 Task: Find connections with filter location Valencia with filter topic #Managementskillswith filter profile language French with filter current company SLK with filter school Netaji Subhas Open University with filter industry Retail Office Equipment with filter service category Life Coaching with filter keywords title Overseer
Action: Mouse moved to (506, 68)
Screenshot: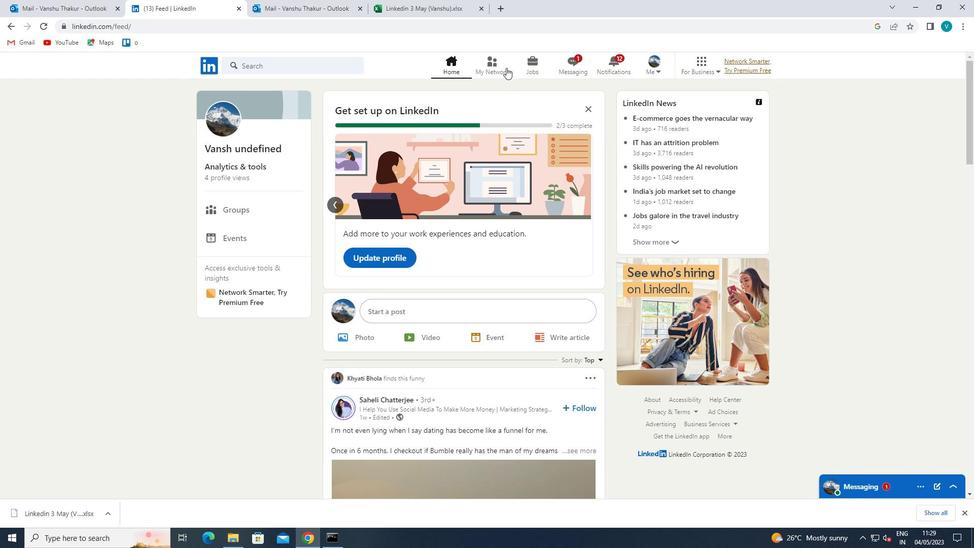 
Action: Mouse pressed left at (506, 68)
Screenshot: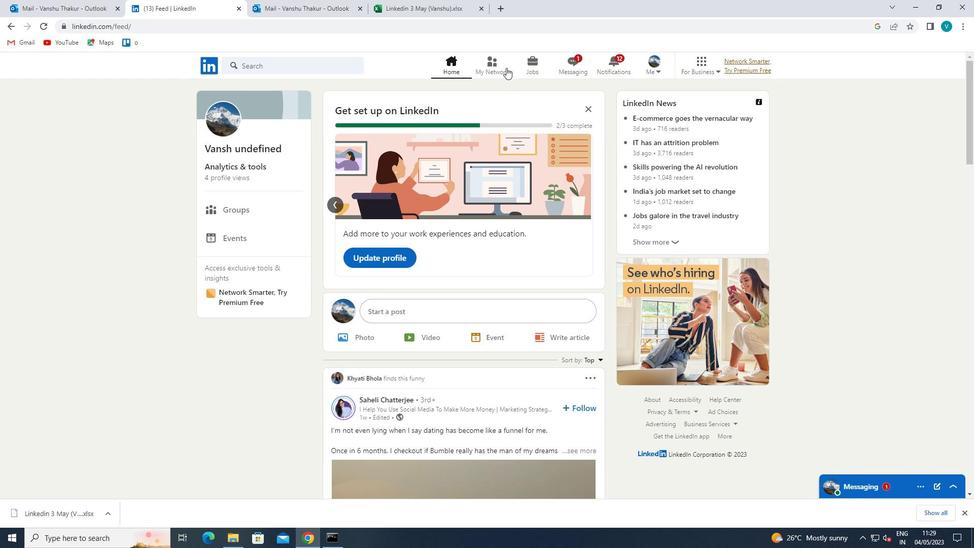 
Action: Mouse moved to (266, 115)
Screenshot: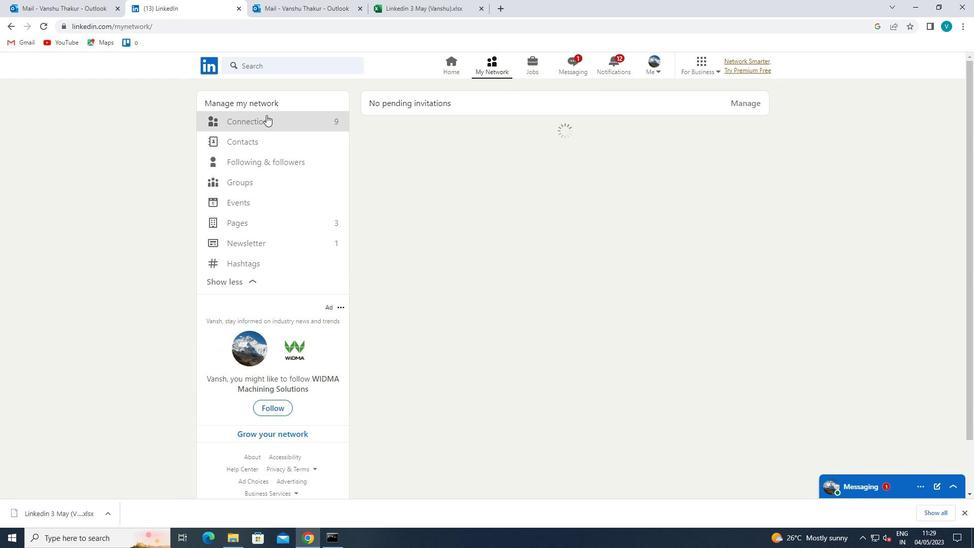 
Action: Mouse pressed left at (266, 115)
Screenshot: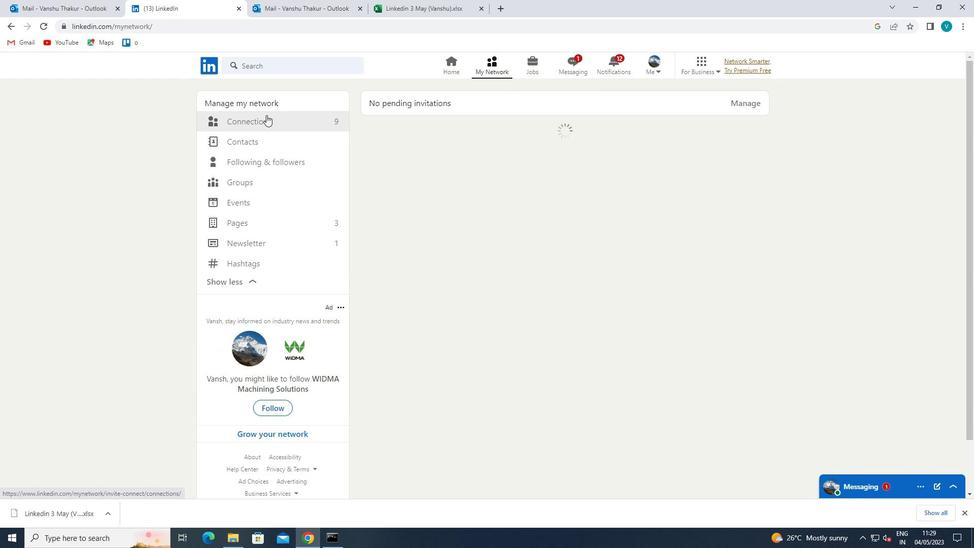 
Action: Mouse moved to (581, 116)
Screenshot: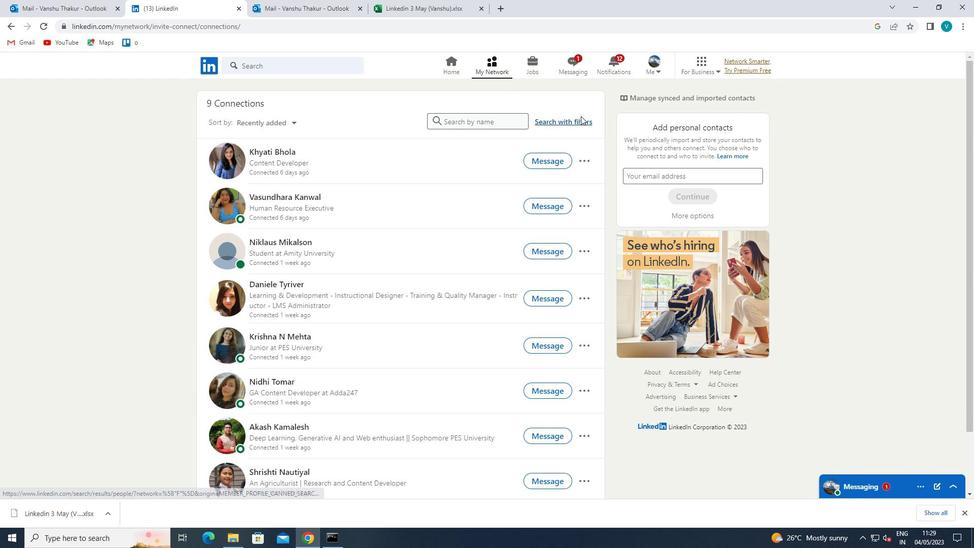 
Action: Mouse pressed left at (581, 116)
Screenshot: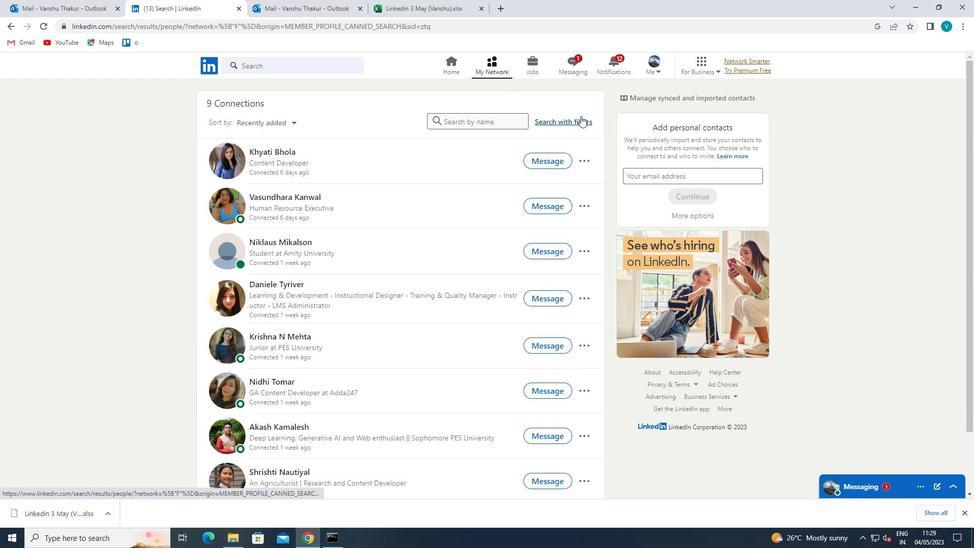 
Action: Mouse moved to (498, 94)
Screenshot: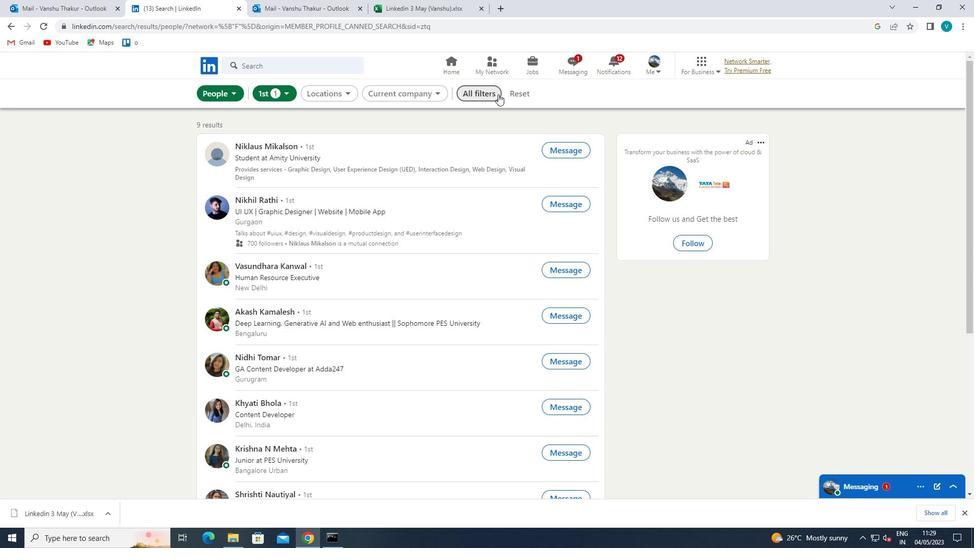 
Action: Mouse pressed left at (498, 94)
Screenshot: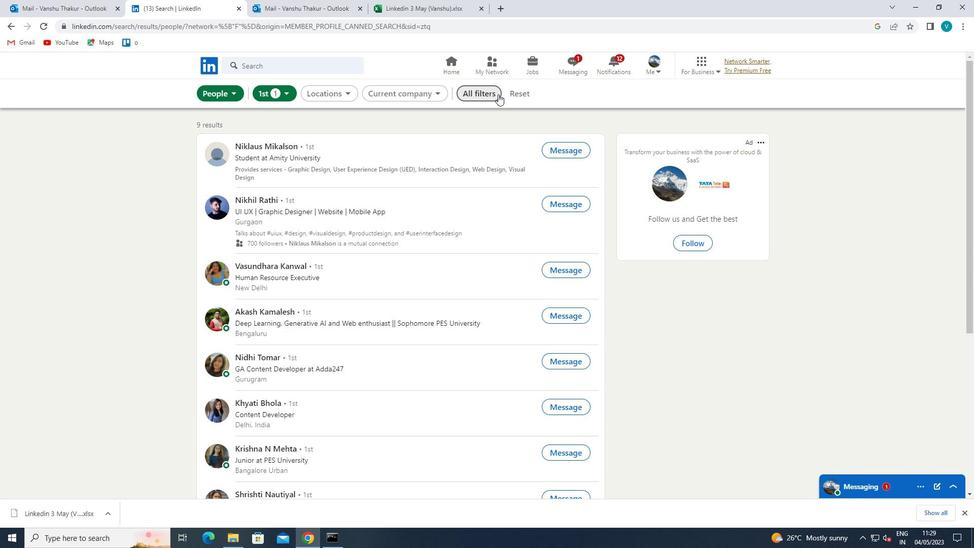 
Action: Mouse moved to (851, 237)
Screenshot: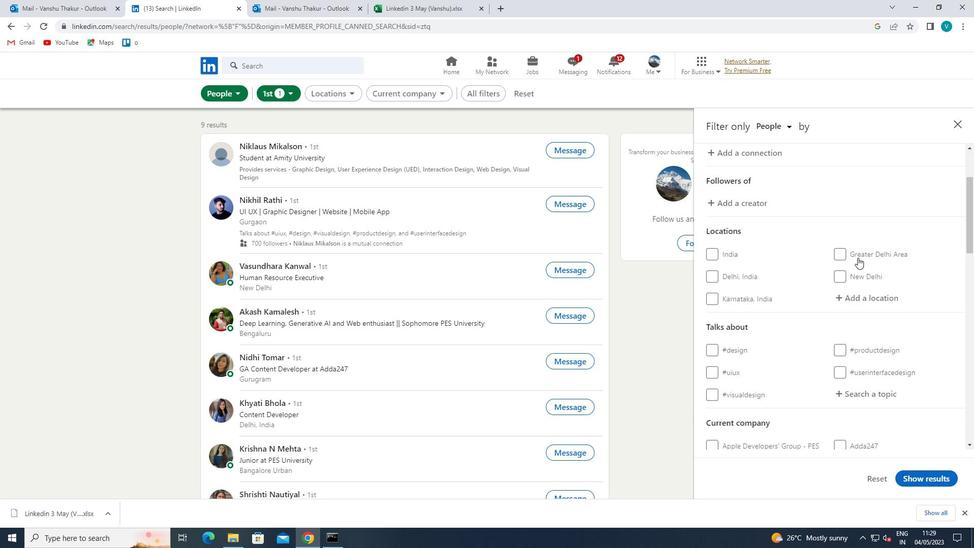 
Action: Mouse scrolled (851, 236) with delta (0, 0)
Screenshot: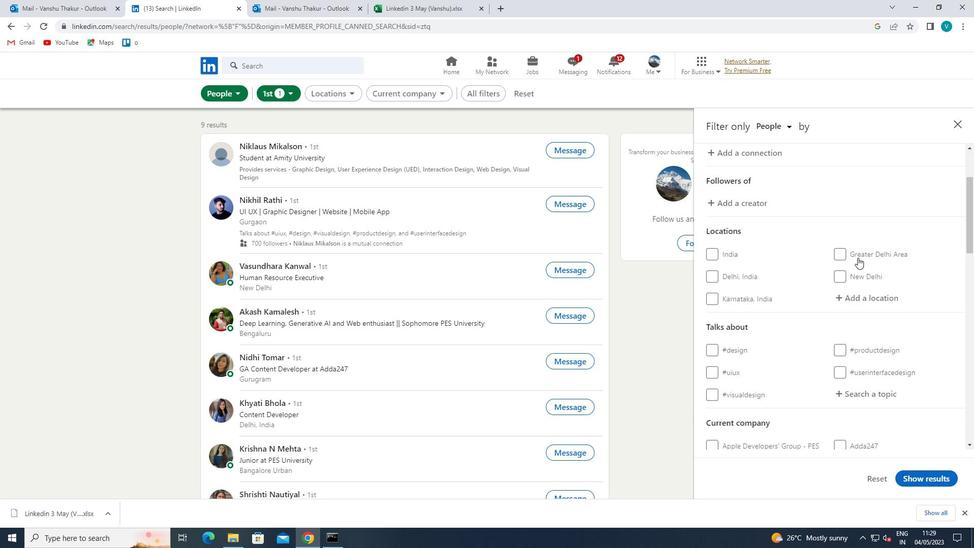 
Action: Mouse scrolled (851, 236) with delta (0, 0)
Screenshot: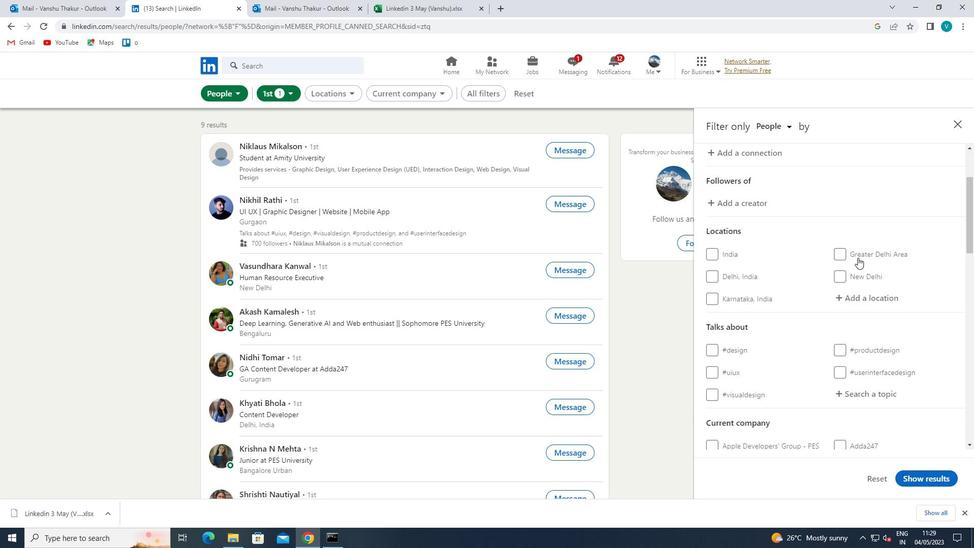 
Action: Mouse moved to (868, 302)
Screenshot: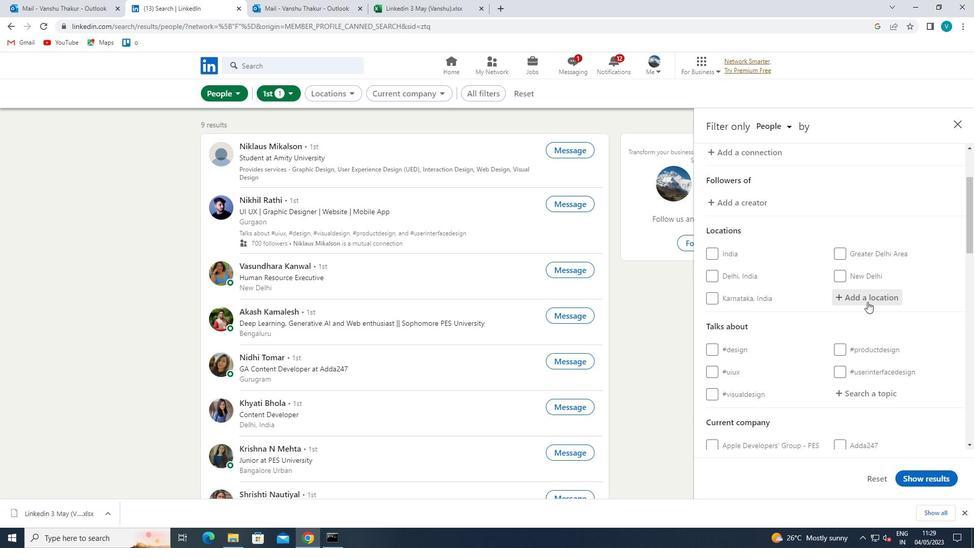 
Action: Mouse pressed left at (868, 302)
Screenshot: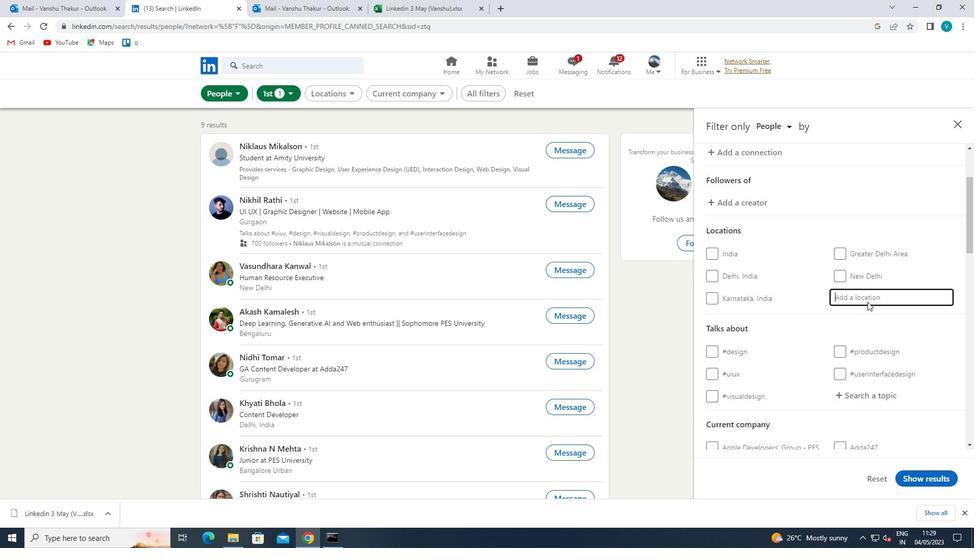 
Action: Key pressed <Key.shift>VALENCIA
Screenshot: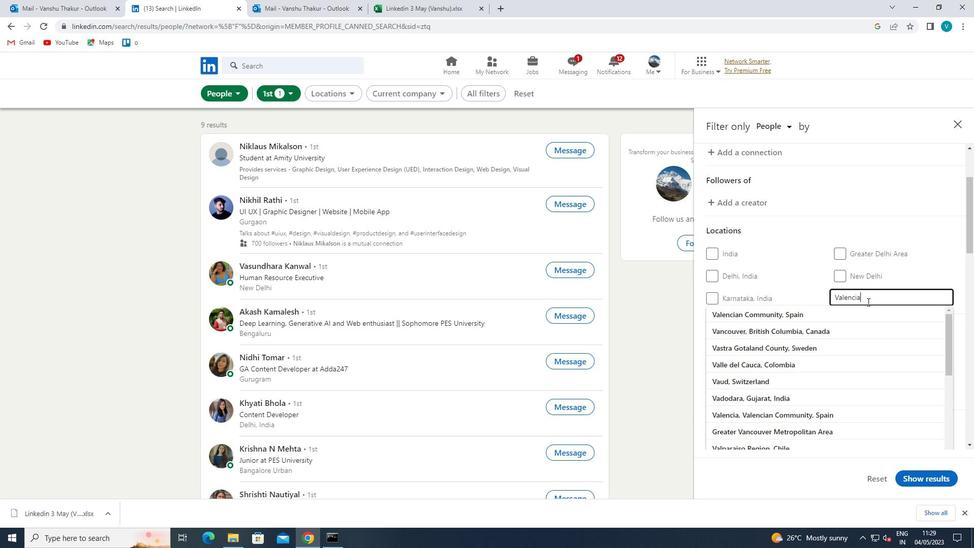 
Action: Mouse moved to (863, 306)
Screenshot: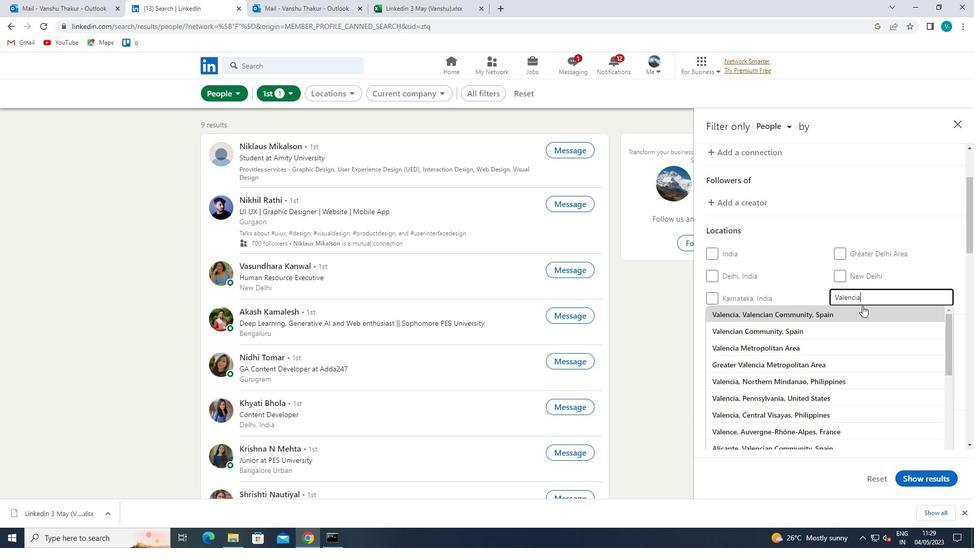 
Action: Mouse pressed left at (863, 306)
Screenshot: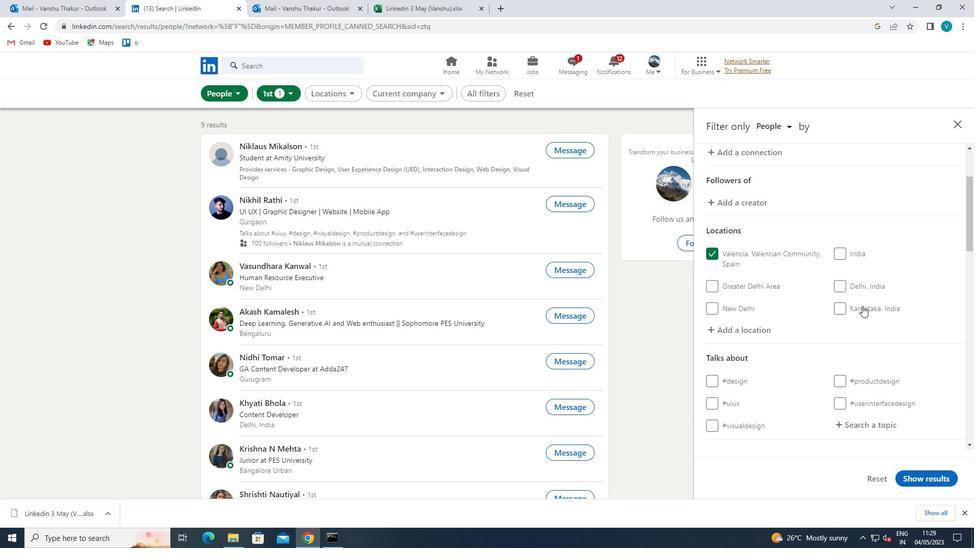 
Action: Mouse scrolled (863, 305) with delta (0, 0)
Screenshot: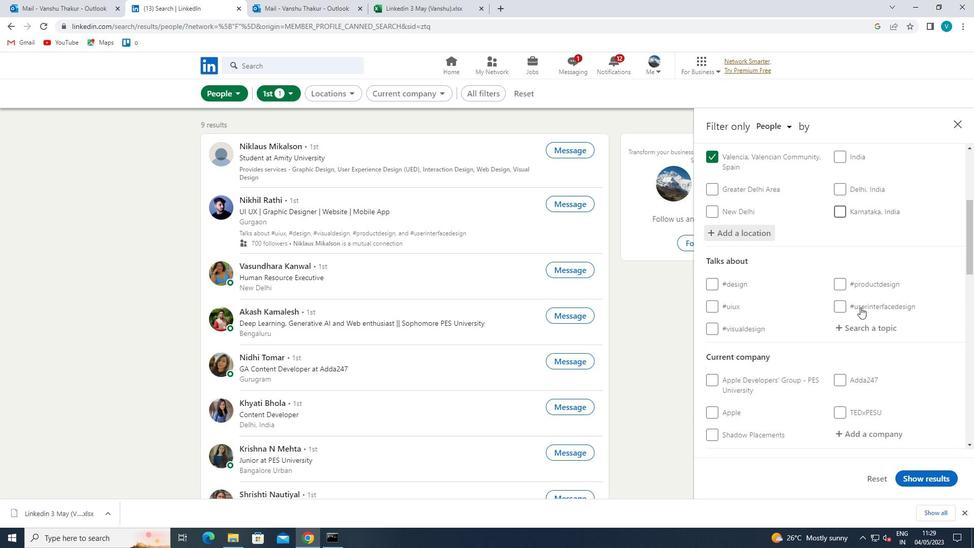 
Action: Mouse scrolled (863, 305) with delta (0, 0)
Screenshot: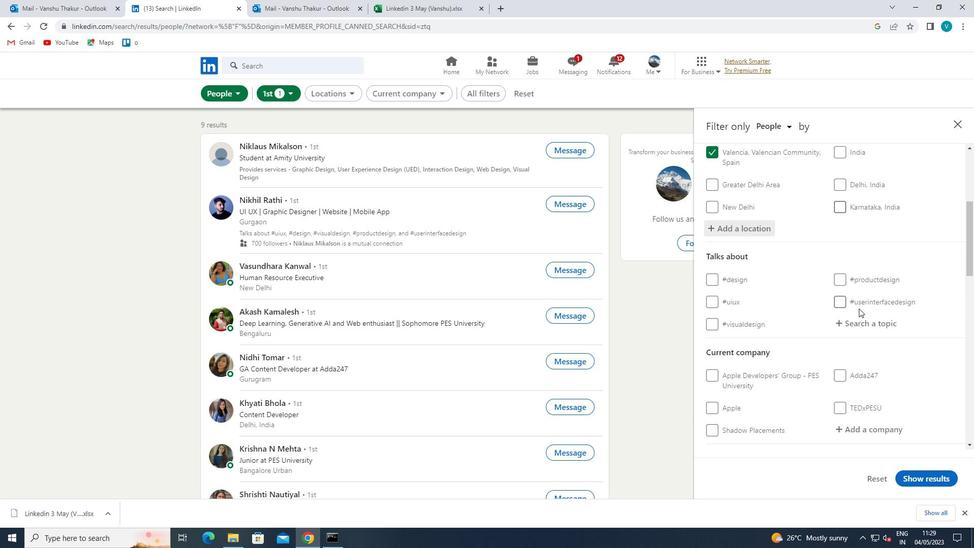 
Action: Mouse moved to (862, 329)
Screenshot: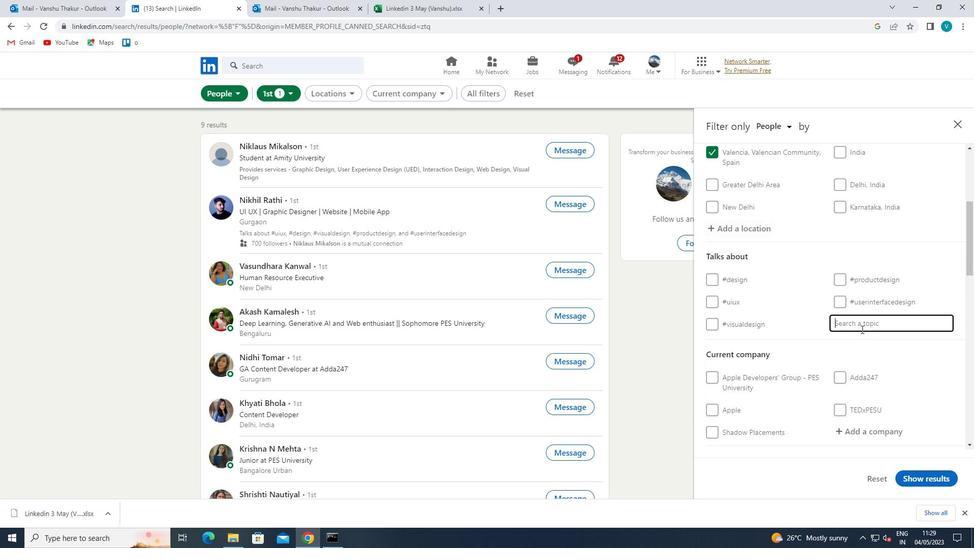 
Action: Mouse pressed left at (862, 329)
Screenshot: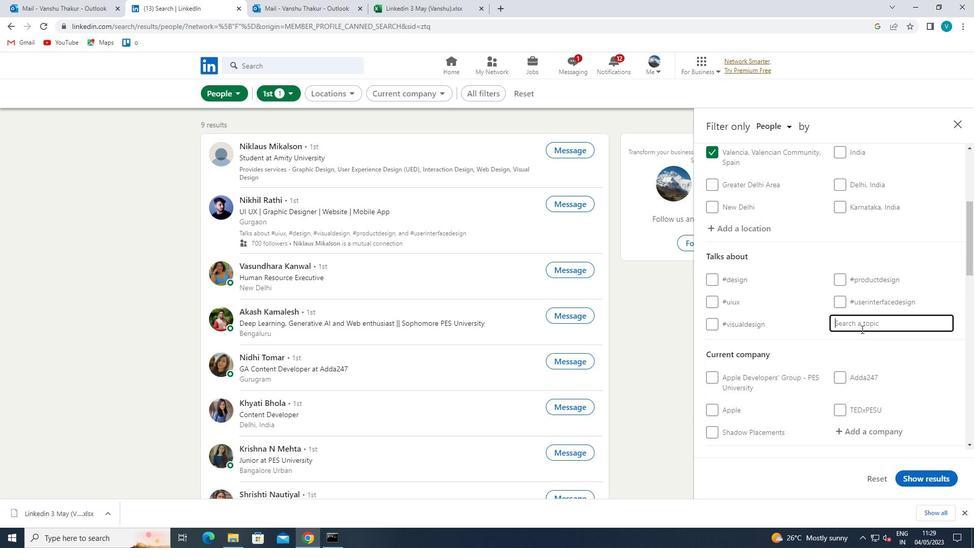 
Action: Key pressed MANAGEMENT
Screenshot: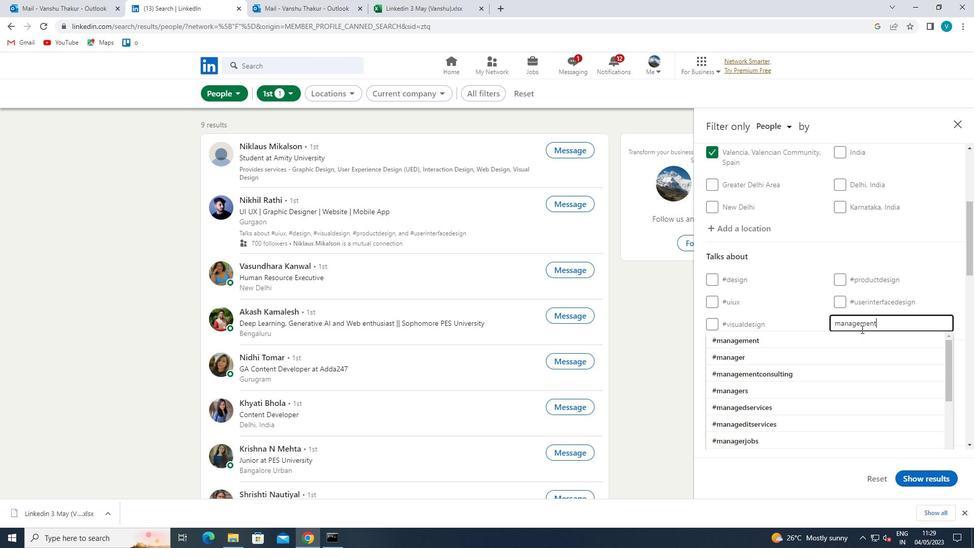 
Action: Mouse moved to (801, 383)
Screenshot: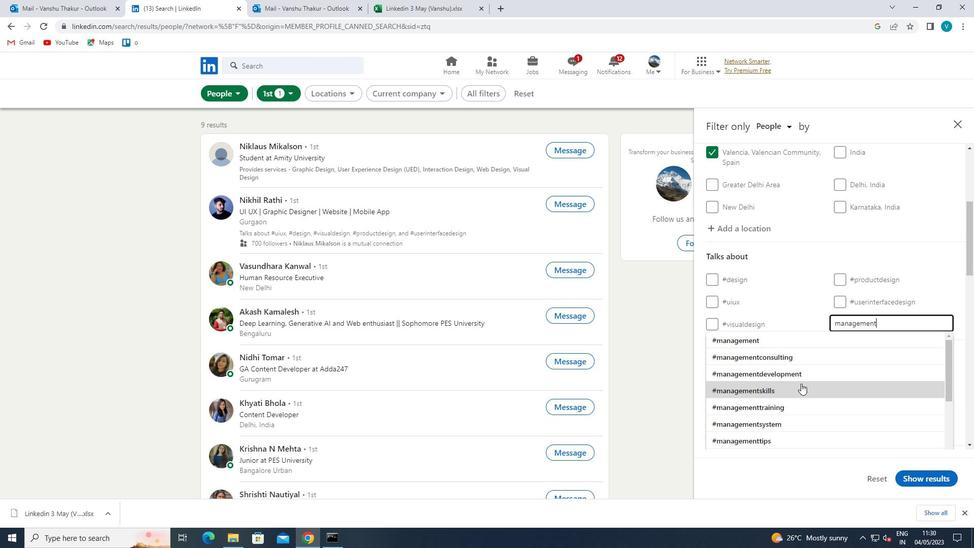 
Action: Mouse pressed left at (801, 383)
Screenshot: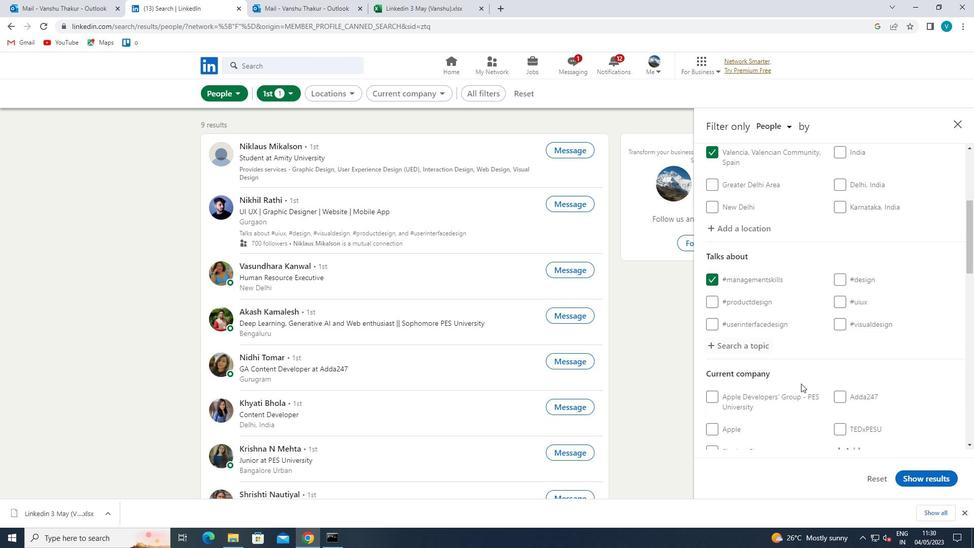 
Action: Mouse moved to (826, 369)
Screenshot: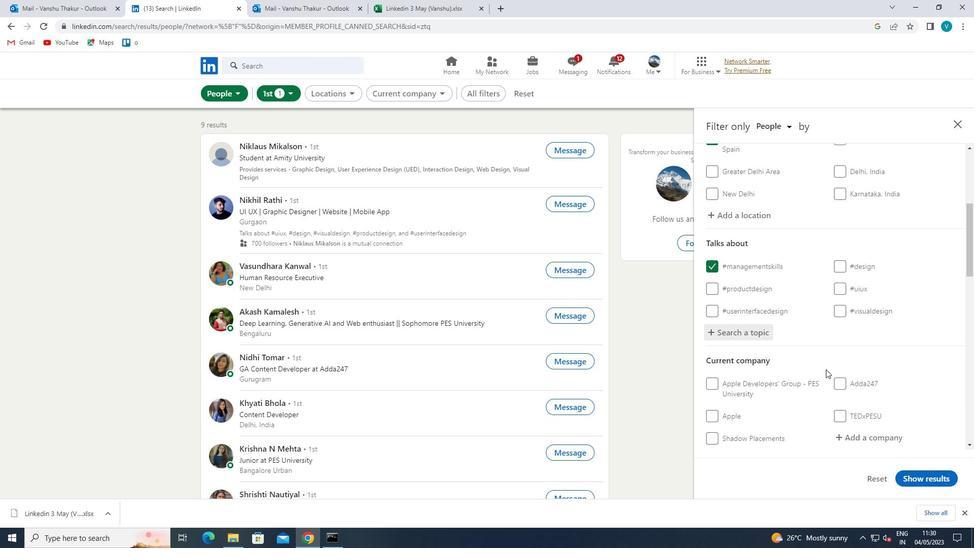 
Action: Mouse scrolled (826, 369) with delta (0, 0)
Screenshot: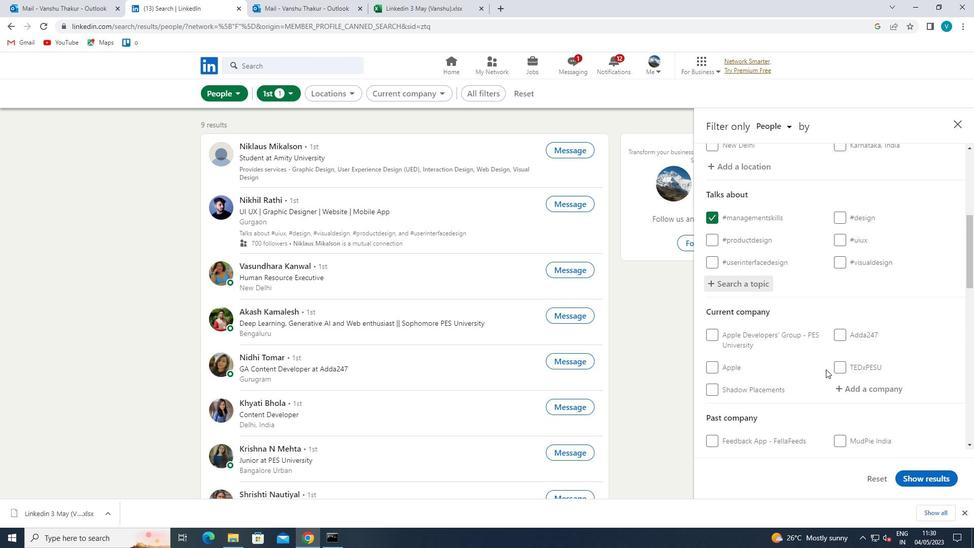 
Action: Mouse scrolled (826, 369) with delta (0, 0)
Screenshot: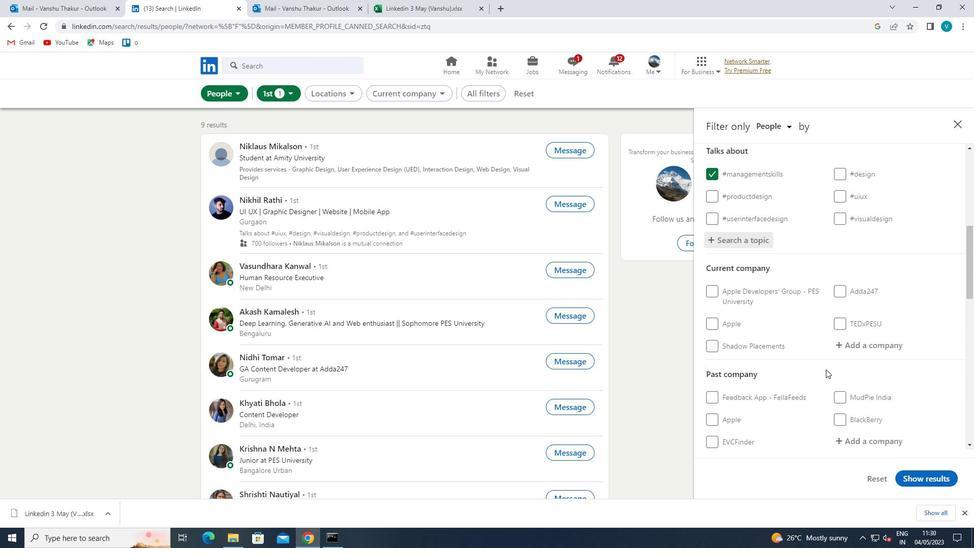 
Action: Mouse scrolled (826, 369) with delta (0, 0)
Screenshot: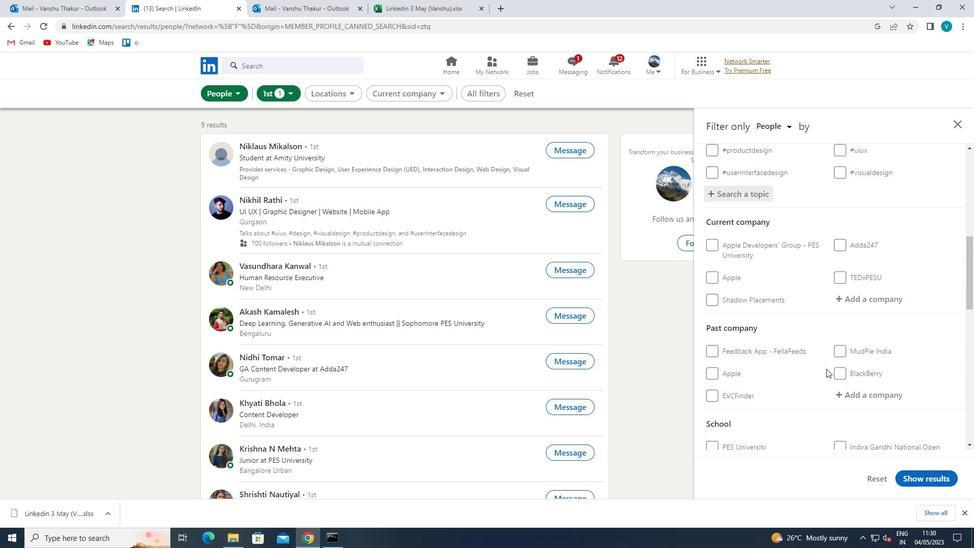 
Action: Mouse moved to (874, 293)
Screenshot: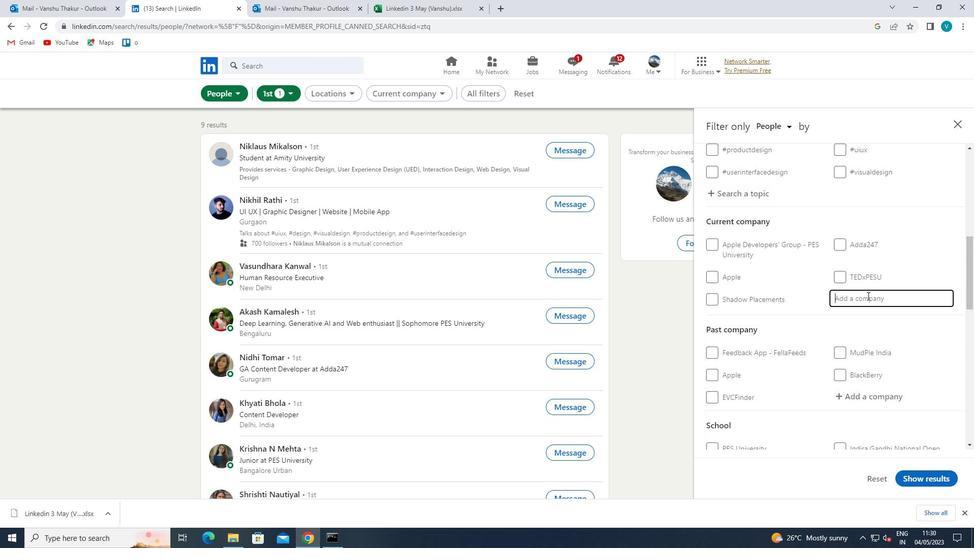 
Action: Mouse pressed left at (874, 293)
Screenshot: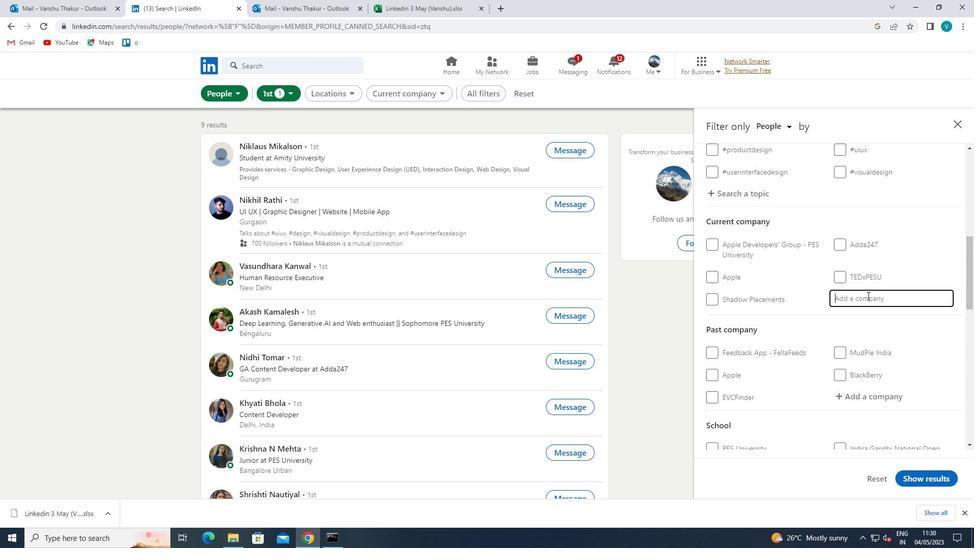 
Action: Mouse moved to (837, 313)
Screenshot: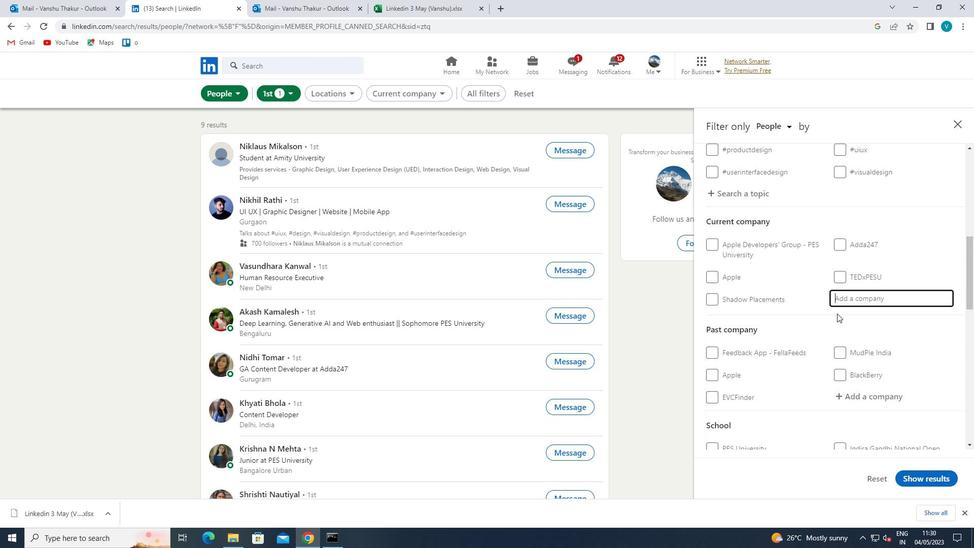 
Action: Key pressed <Key.shift>SLK<Key.space>
Screenshot: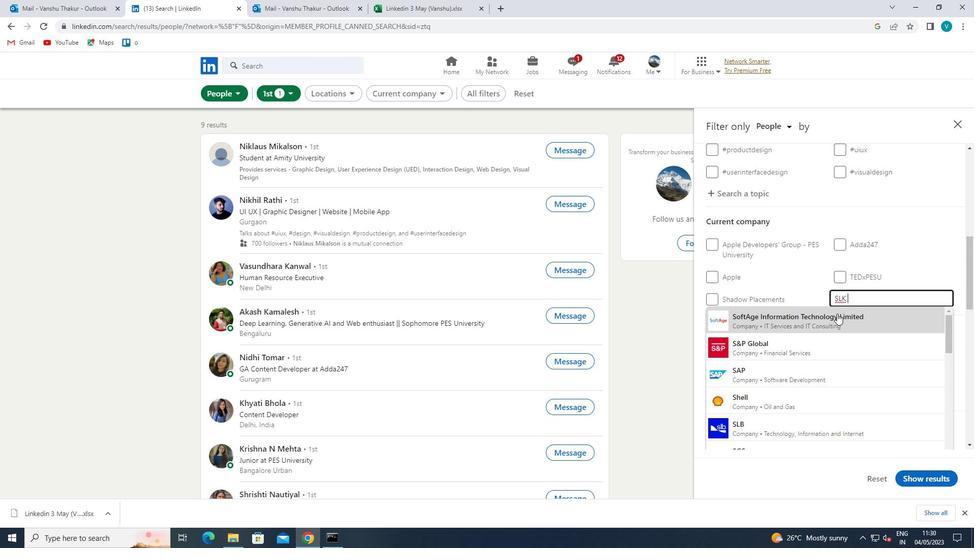 
Action: Mouse pressed left at (837, 313)
Screenshot: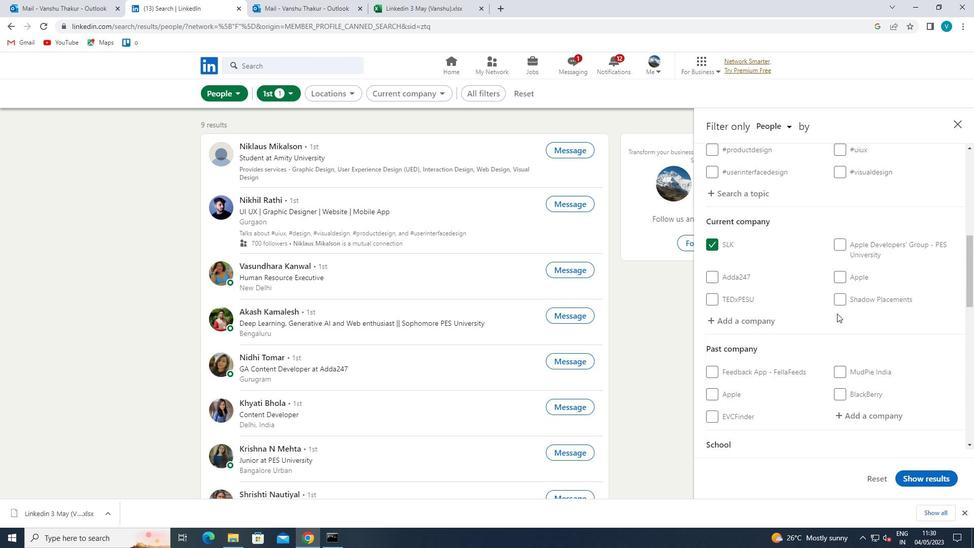
Action: Mouse scrolled (837, 313) with delta (0, 0)
Screenshot: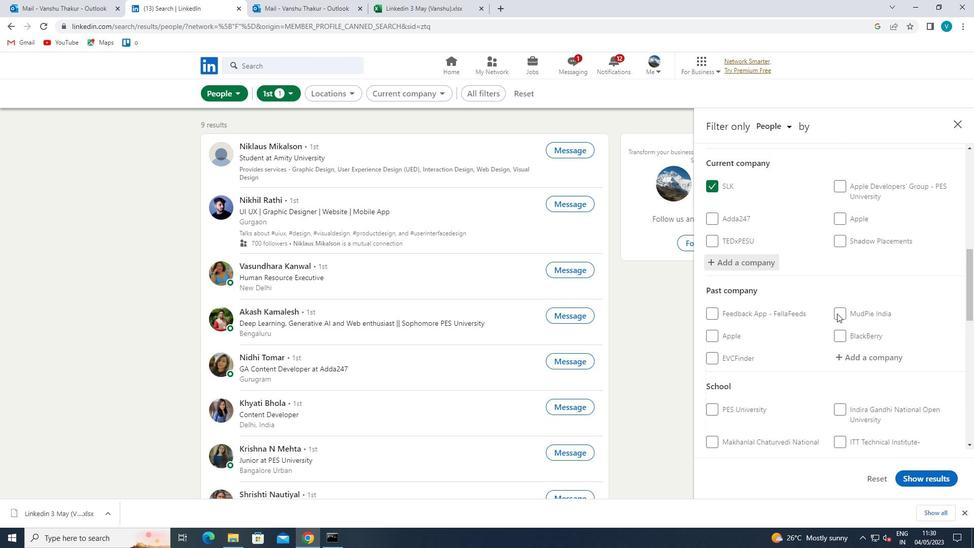 
Action: Mouse scrolled (837, 313) with delta (0, 0)
Screenshot: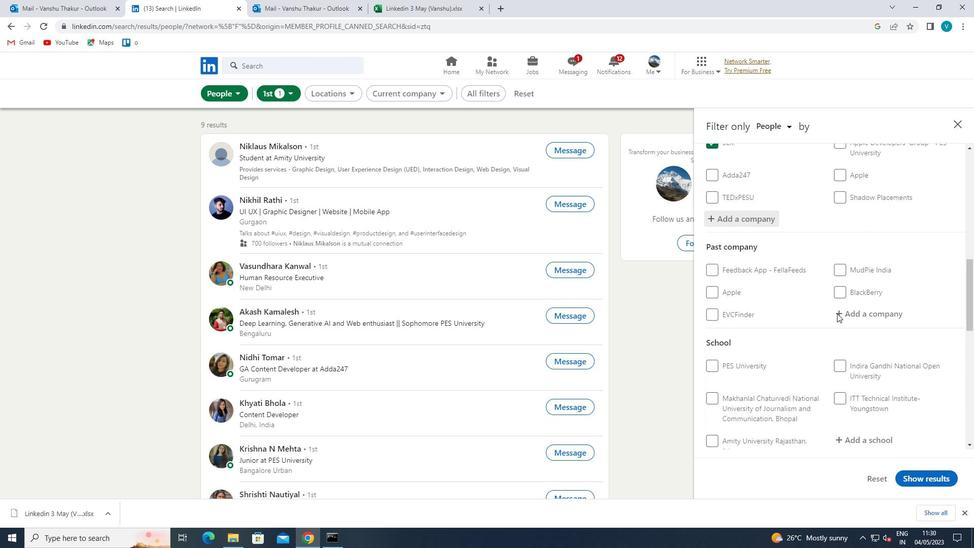 
Action: Mouse scrolled (837, 313) with delta (0, 0)
Screenshot: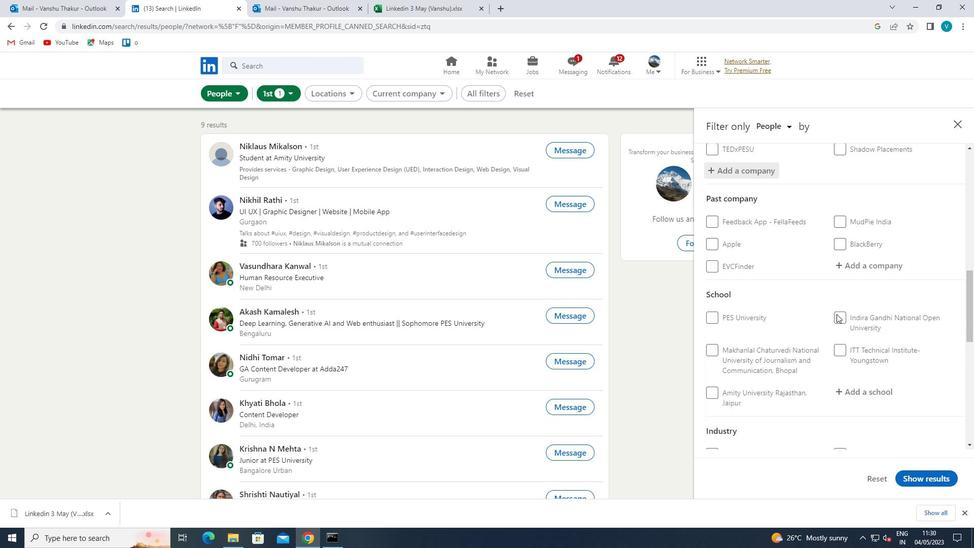 
Action: Mouse moved to (837, 314)
Screenshot: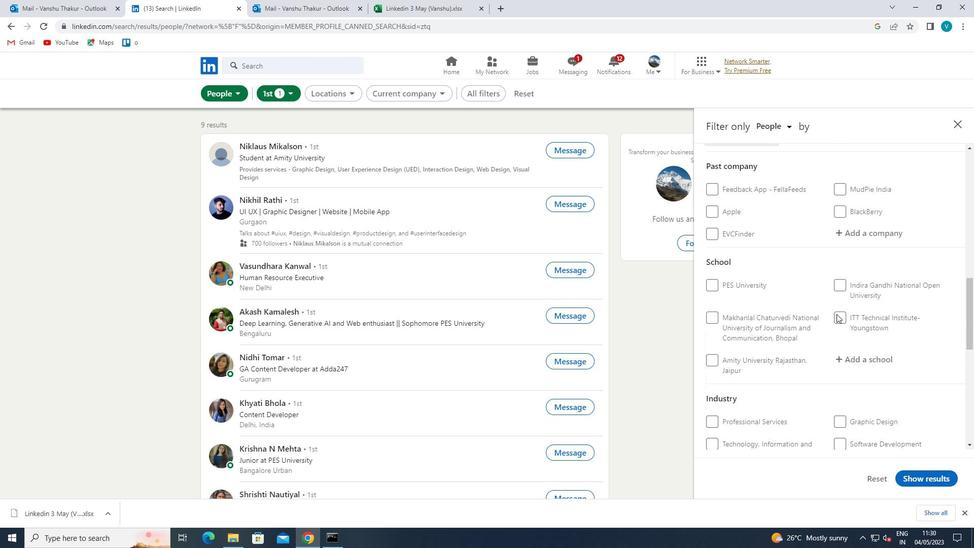 
Action: Mouse scrolled (837, 313) with delta (0, 0)
Screenshot: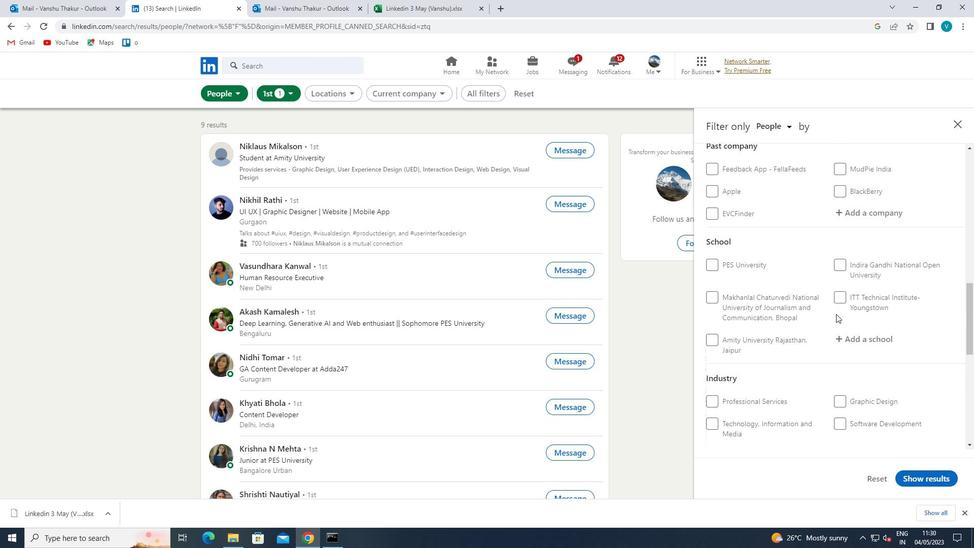 
Action: Mouse moved to (852, 340)
Screenshot: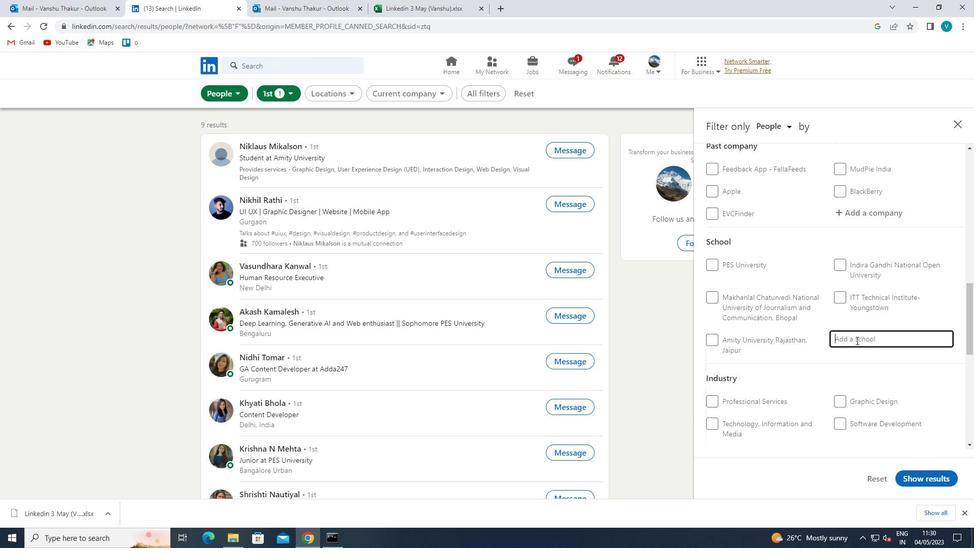 
Action: Mouse pressed left at (852, 340)
Screenshot: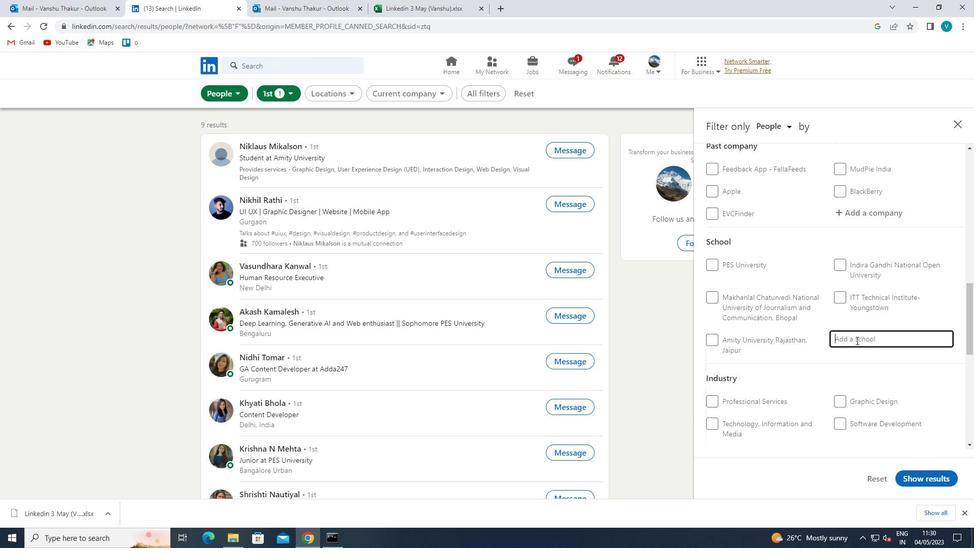 
Action: Mouse moved to (856, 340)
Screenshot: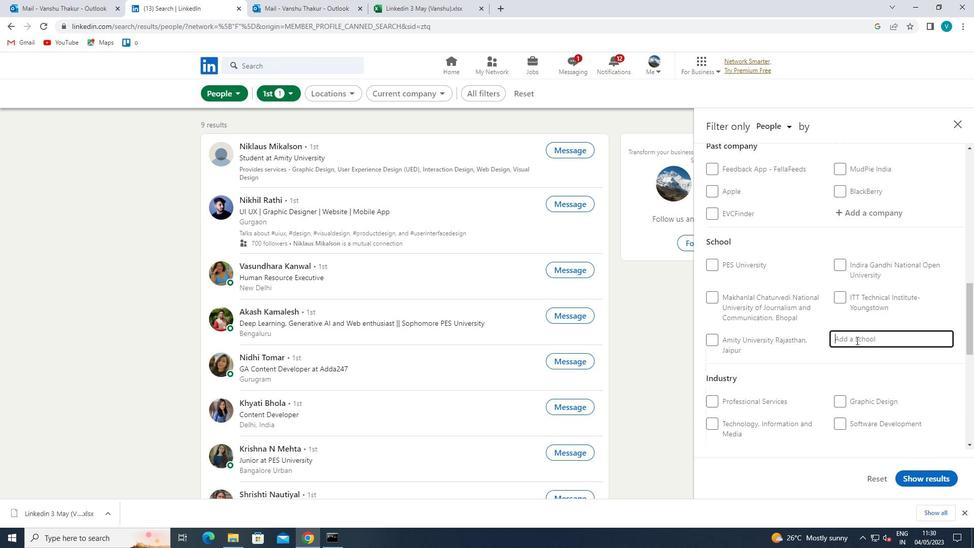 
Action: Key pressed <Key.shift><Key.shift>NETAJI<Key.space><Key.shift>SUBHAS<Key.space><Key.shift>OPEN<Key.space><Key.shift>UNIC<Key.backspace>VERSITY<Key.space>
Screenshot: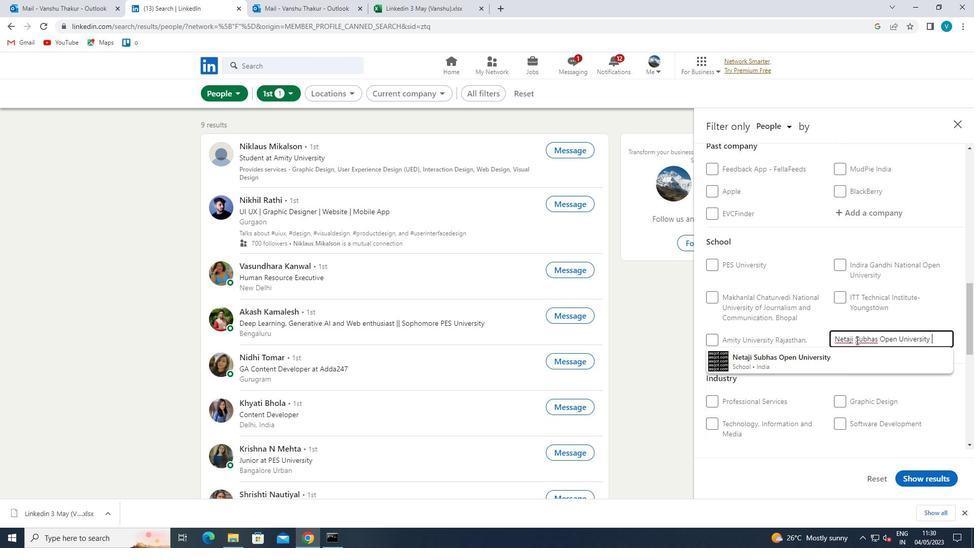 
Action: Mouse moved to (864, 358)
Screenshot: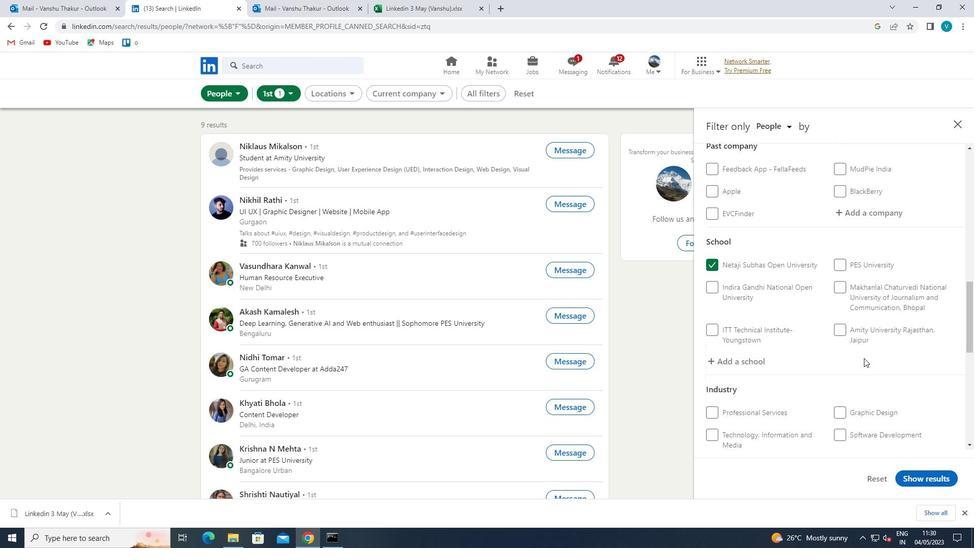 
Action: Mouse pressed left at (864, 358)
Screenshot: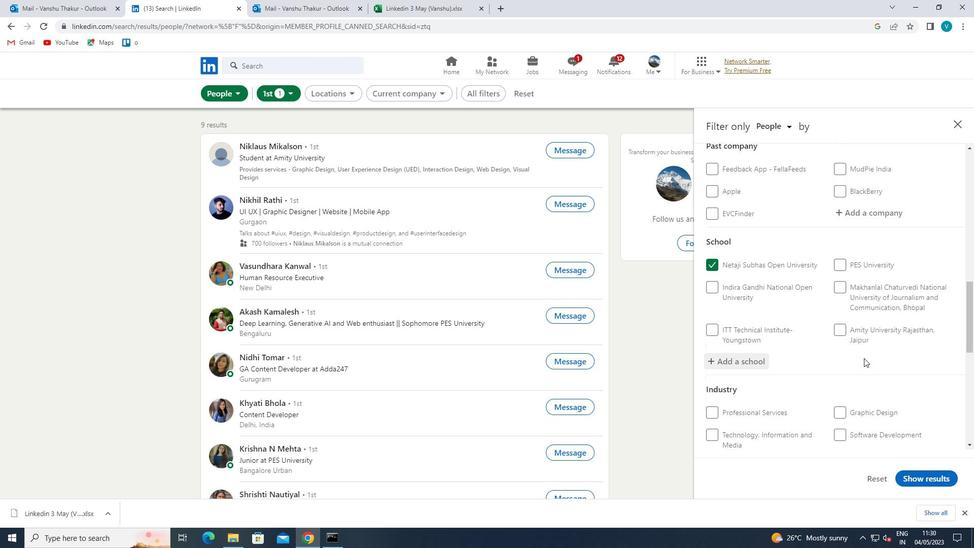 
Action: Mouse scrolled (864, 357) with delta (0, 0)
Screenshot: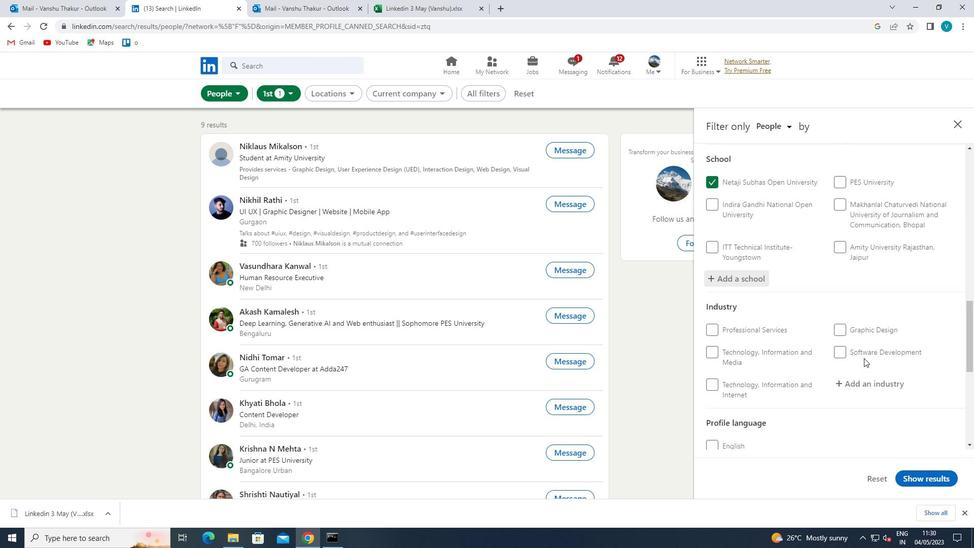 
Action: Mouse moved to (864, 358)
Screenshot: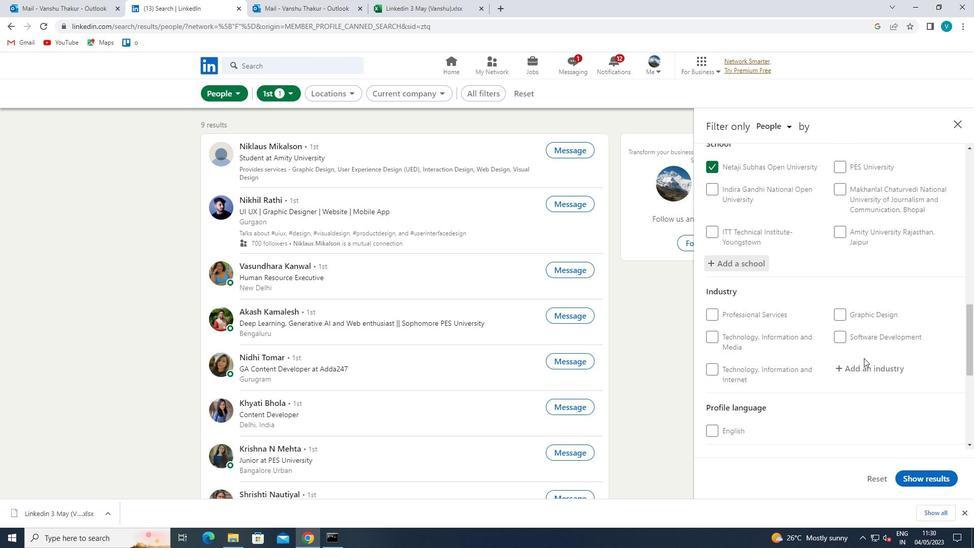 
Action: Mouse scrolled (864, 357) with delta (0, 0)
Screenshot: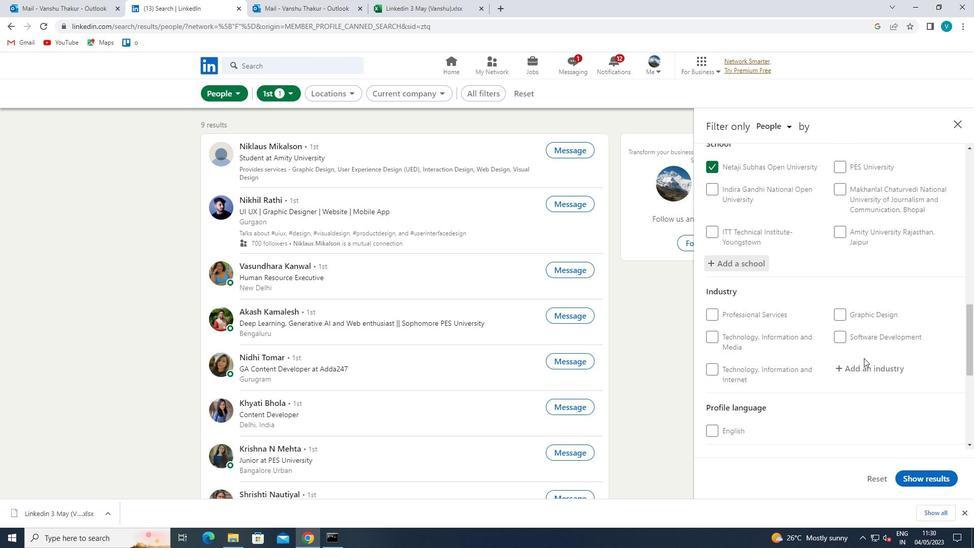 
Action: Mouse scrolled (864, 357) with delta (0, 0)
Screenshot: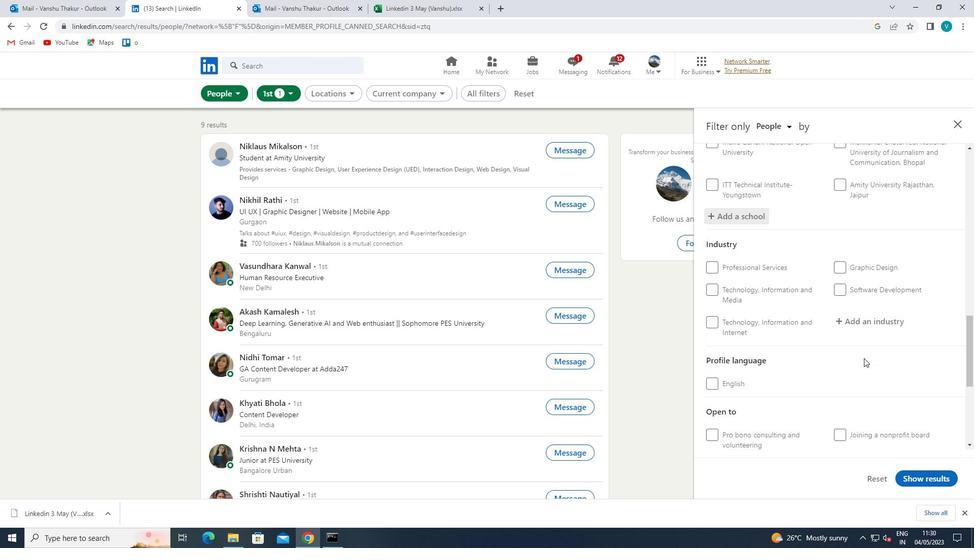 
Action: Mouse moved to (879, 312)
Screenshot: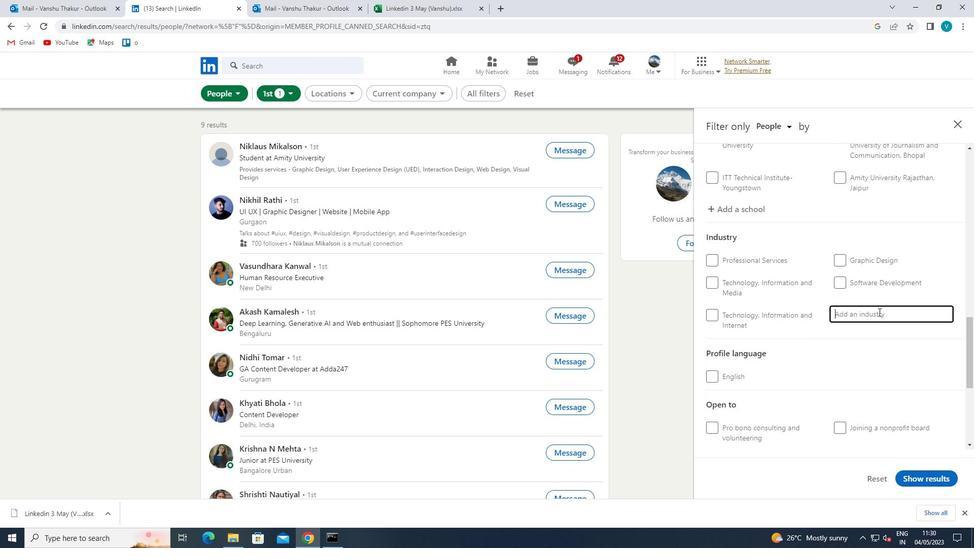 
Action: Mouse pressed left at (879, 312)
Screenshot: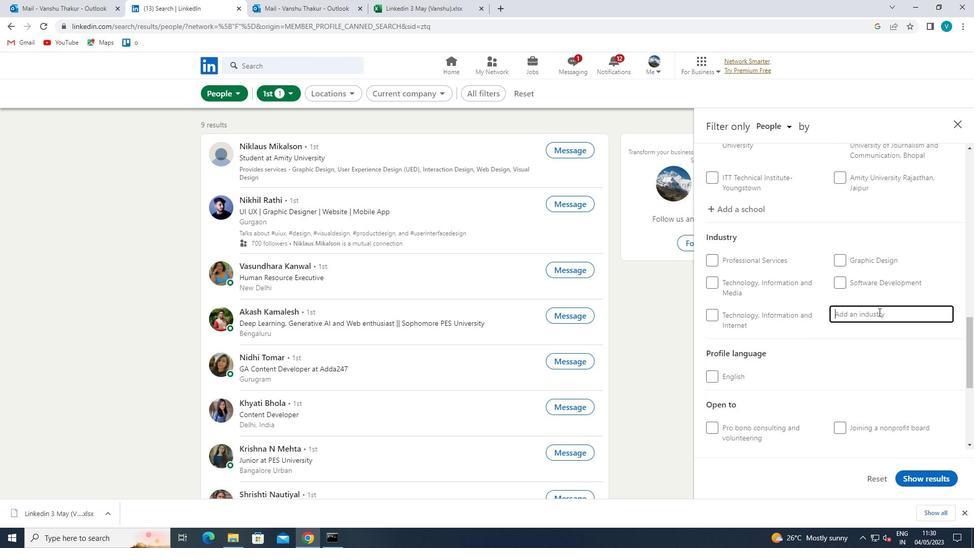
Action: Mouse moved to (860, 322)
Screenshot: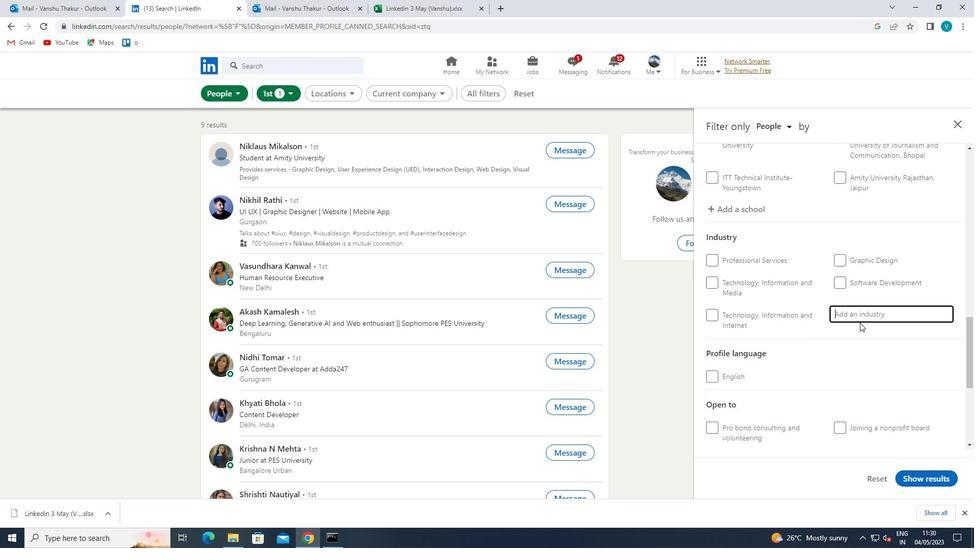 
Action: Key pressed <Key.shift>RETAIL<Key.space><Key.shift>OFFICE
Screenshot: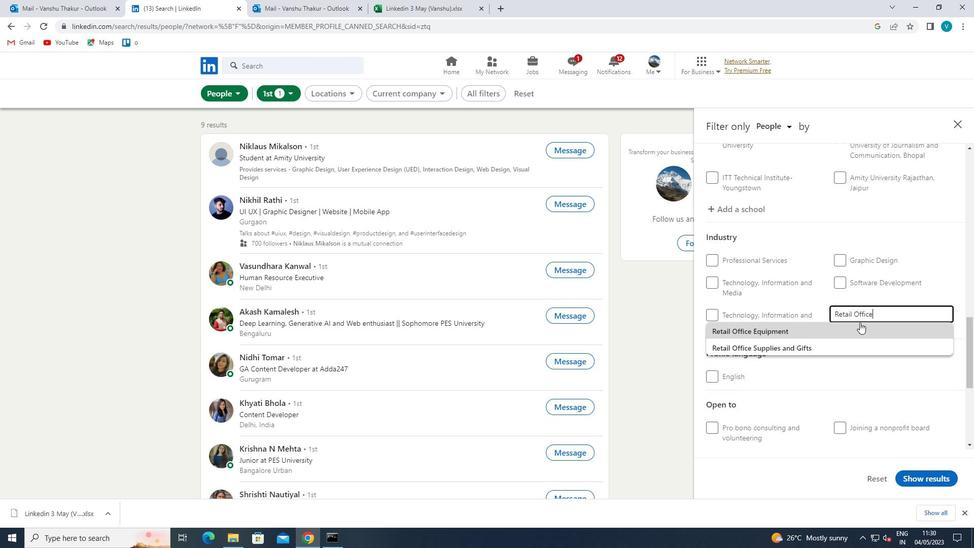 
Action: Mouse moved to (850, 327)
Screenshot: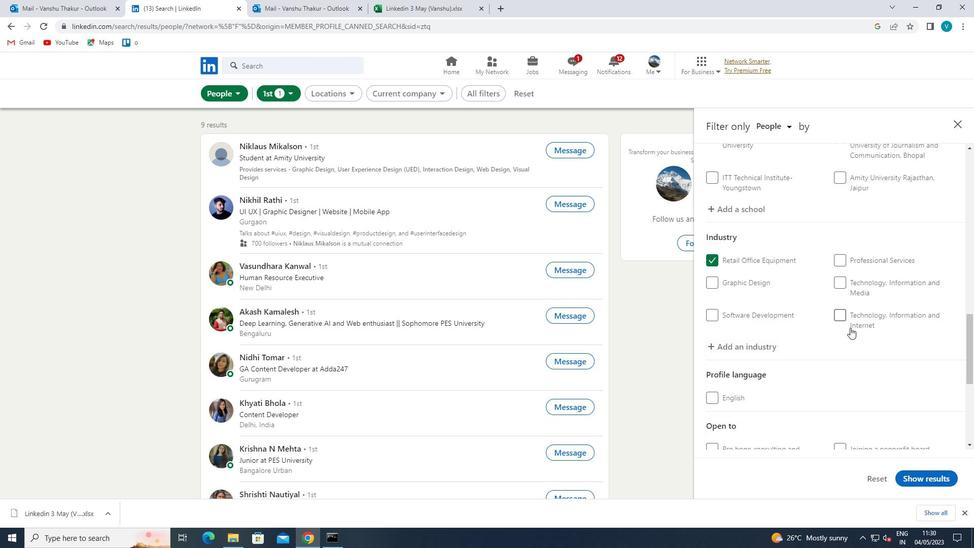 
Action: Mouse pressed left at (850, 327)
Screenshot: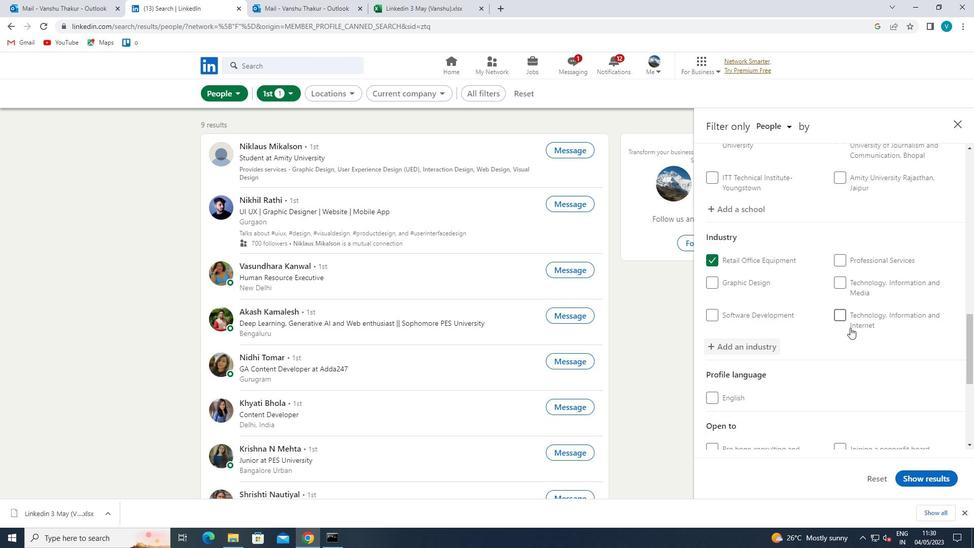 
Action: Mouse moved to (850, 328)
Screenshot: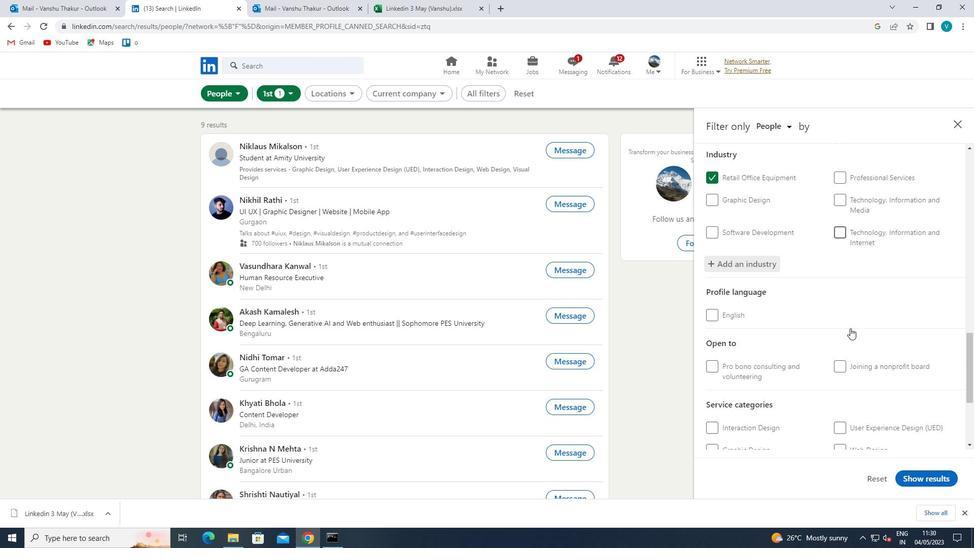 
Action: Mouse scrolled (850, 327) with delta (0, 0)
Screenshot: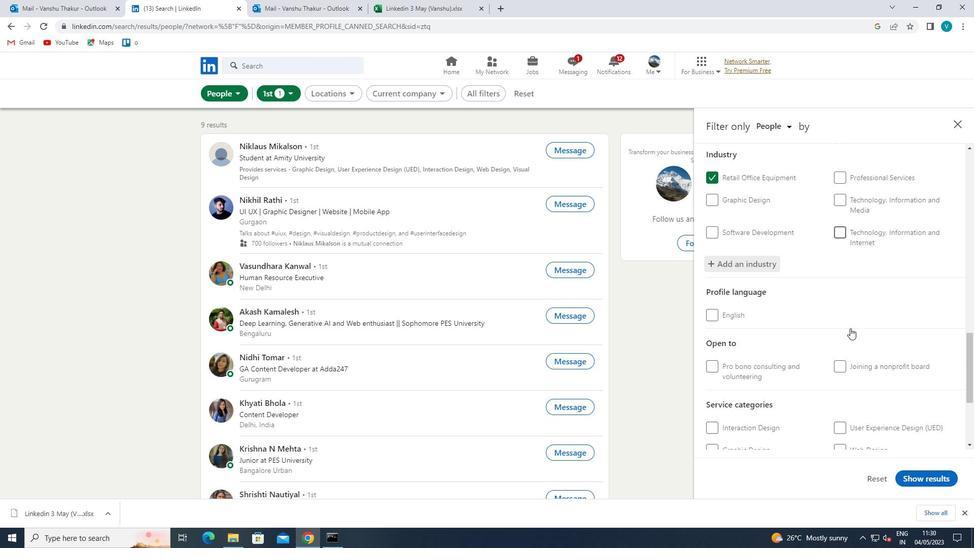 
Action: Mouse scrolled (850, 327) with delta (0, 0)
Screenshot: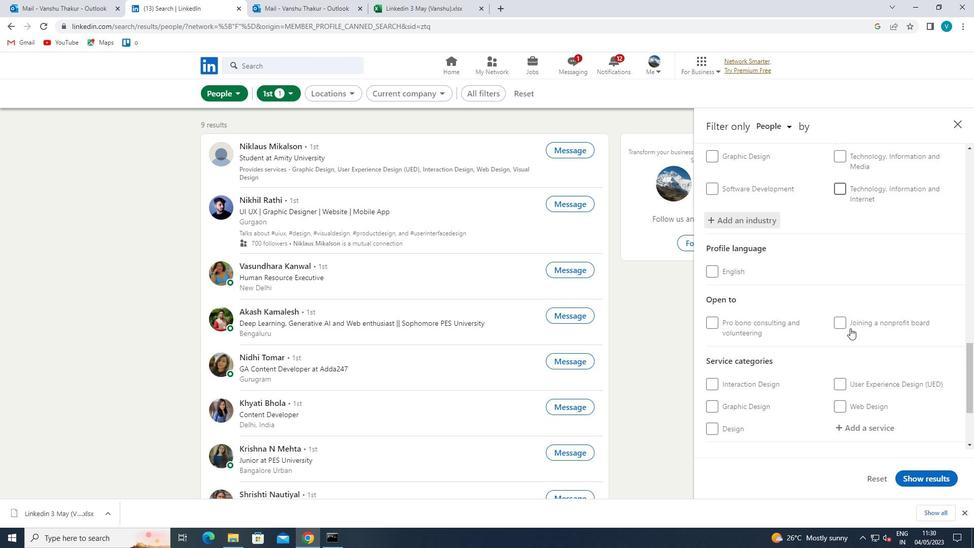 
Action: Mouse scrolled (850, 327) with delta (0, 0)
Screenshot: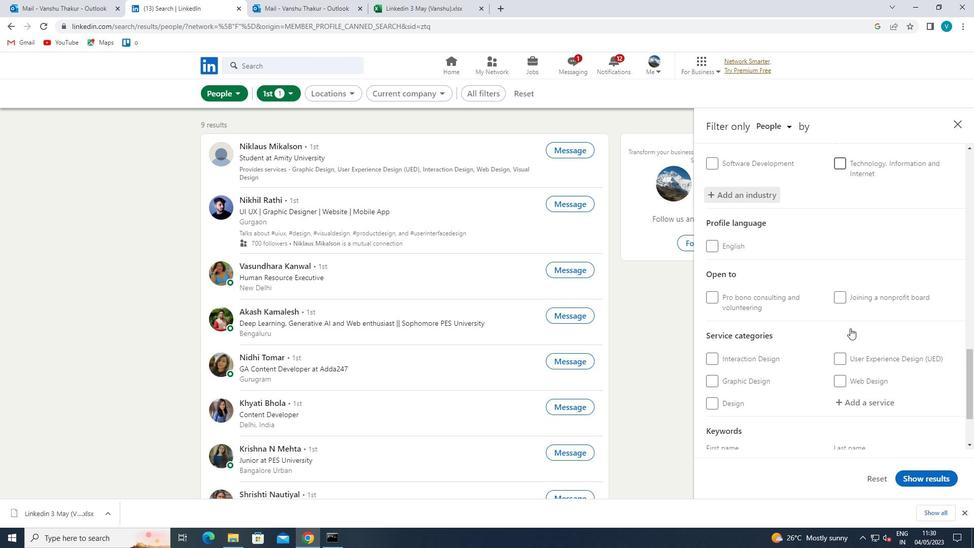 
Action: Mouse scrolled (850, 327) with delta (0, 0)
Screenshot: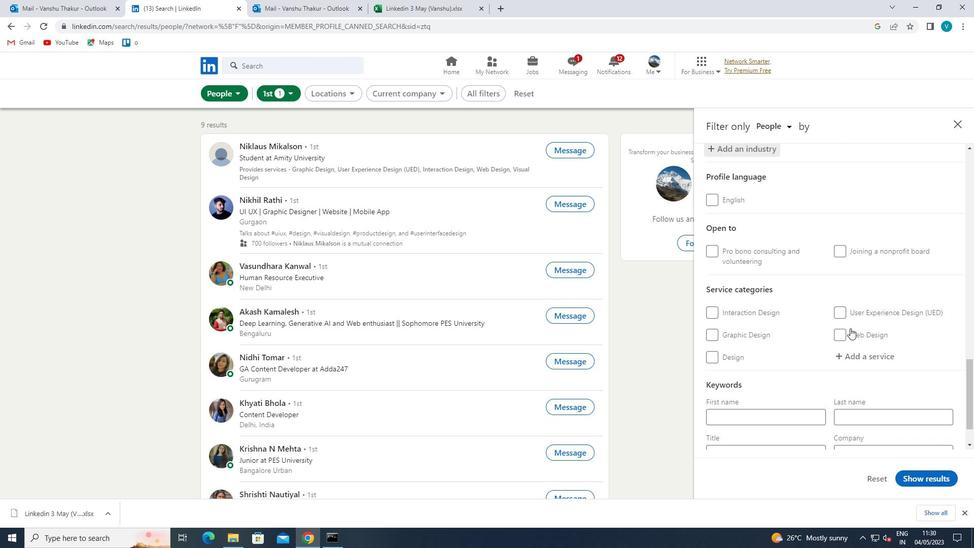 
Action: Mouse scrolled (850, 327) with delta (0, 0)
Screenshot: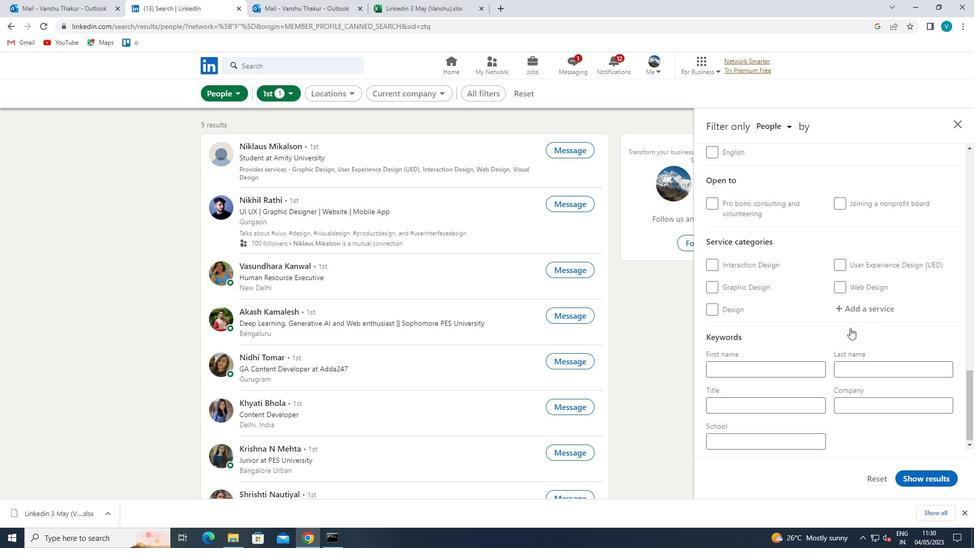 
Action: Mouse moved to (865, 310)
Screenshot: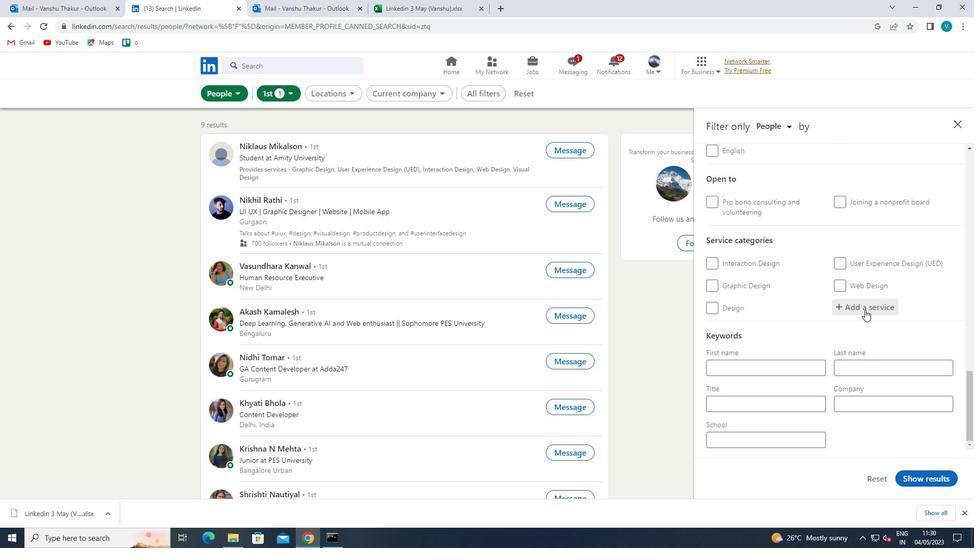 
Action: Mouse pressed left at (865, 310)
Screenshot: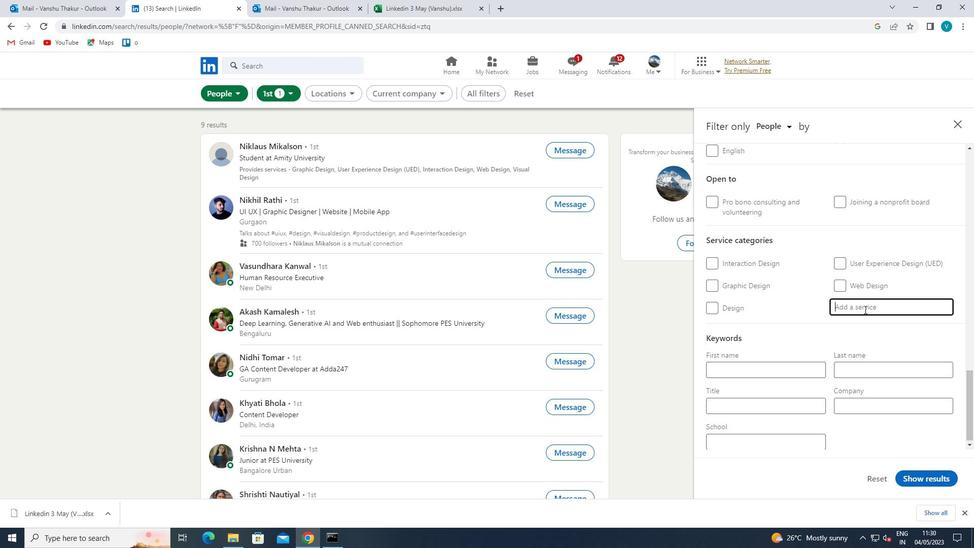 
Action: Mouse moved to (865, 309)
Screenshot: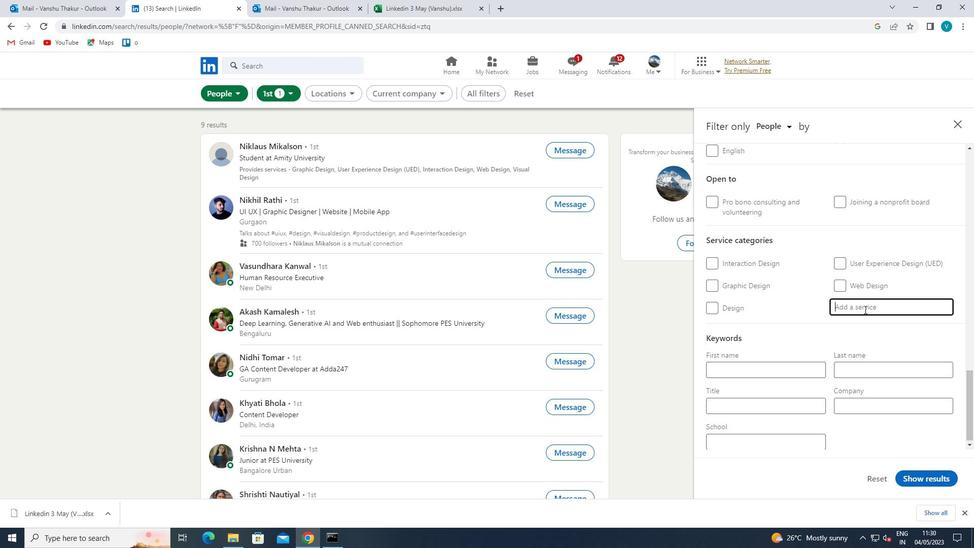 
Action: Key pressed <Key.shift>LIFE<Key.space><Key.shift>COACHING<Key.space>
Screenshot: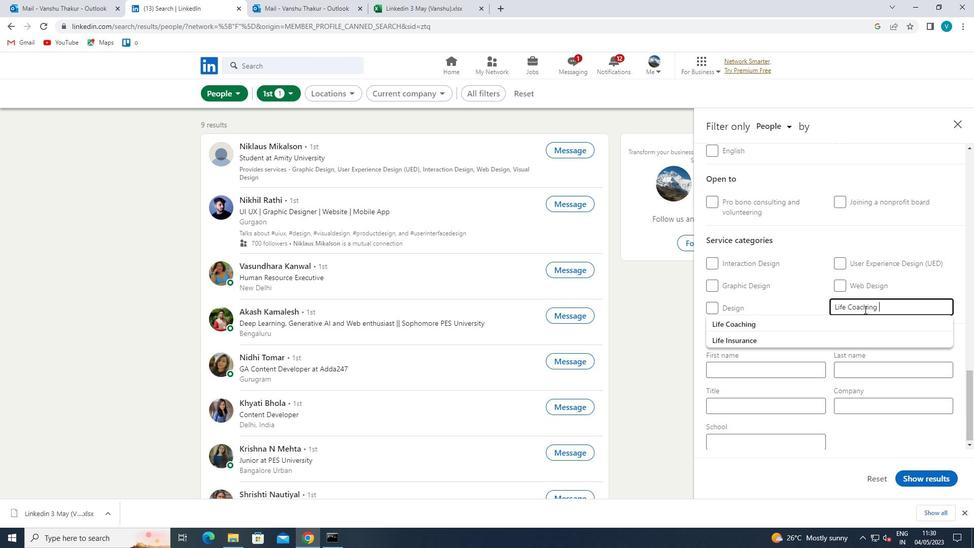 
Action: Mouse moved to (857, 315)
Screenshot: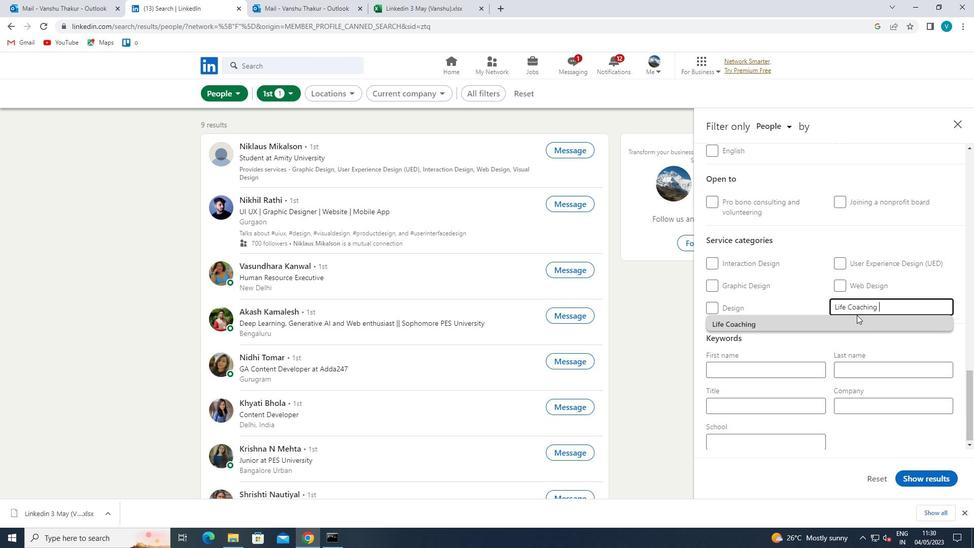 
Action: Mouse pressed left at (857, 315)
Screenshot: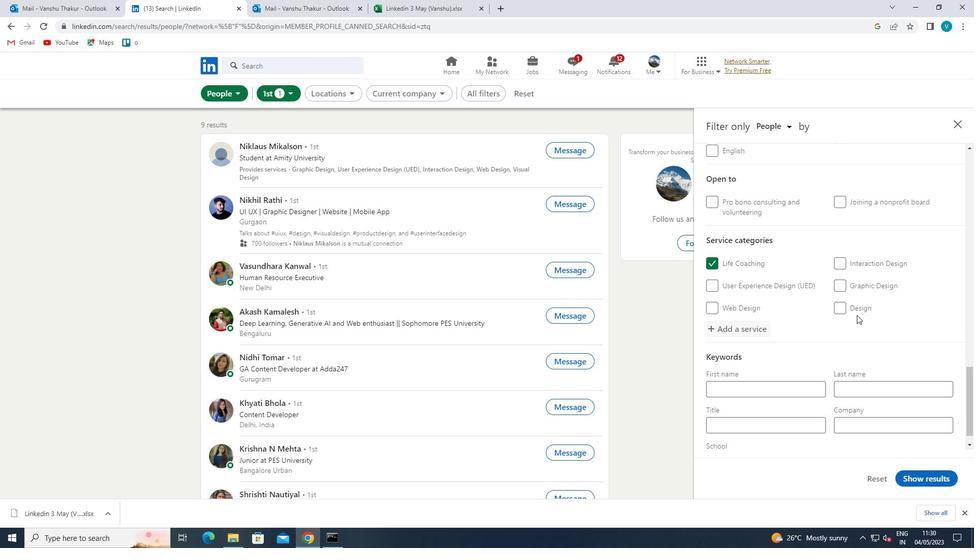 
Action: Mouse scrolled (857, 314) with delta (0, 0)
Screenshot: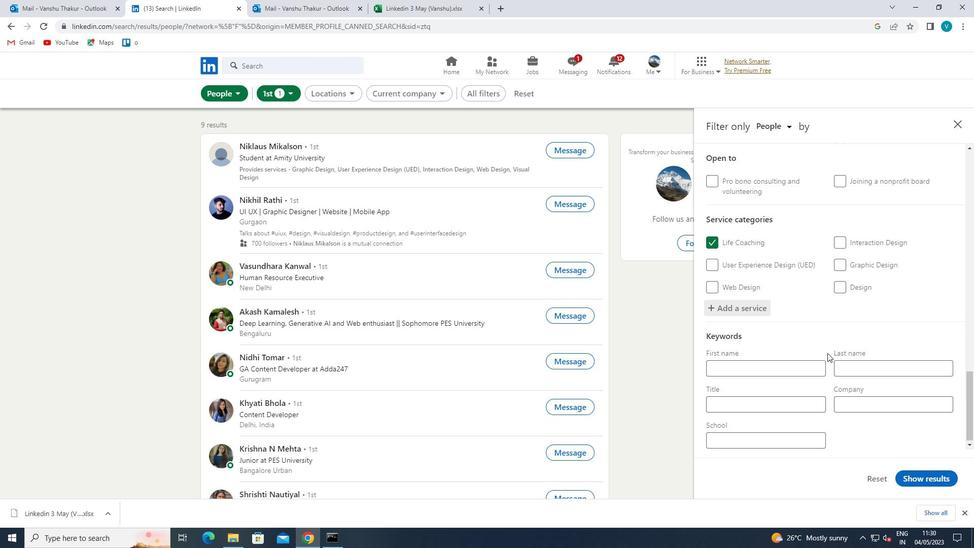 
Action: Mouse scrolled (857, 314) with delta (0, 0)
Screenshot: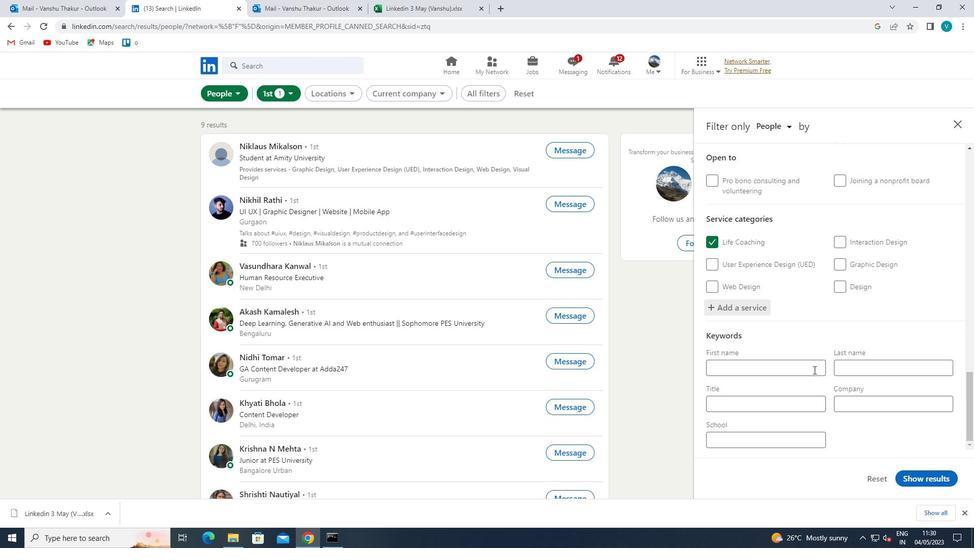 
Action: Mouse moved to (856, 316)
Screenshot: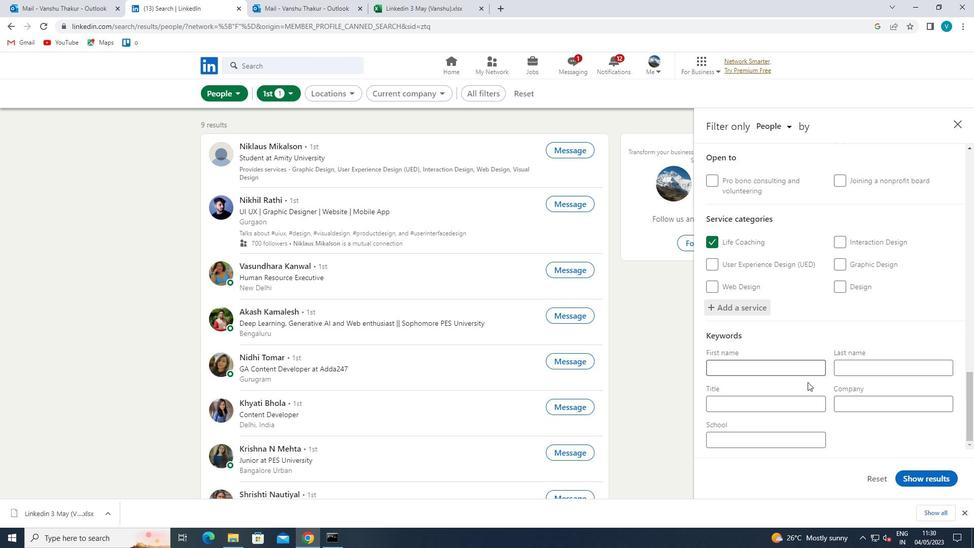 
Action: Mouse scrolled (856, 315) with delta (0, 0)
Screenshot: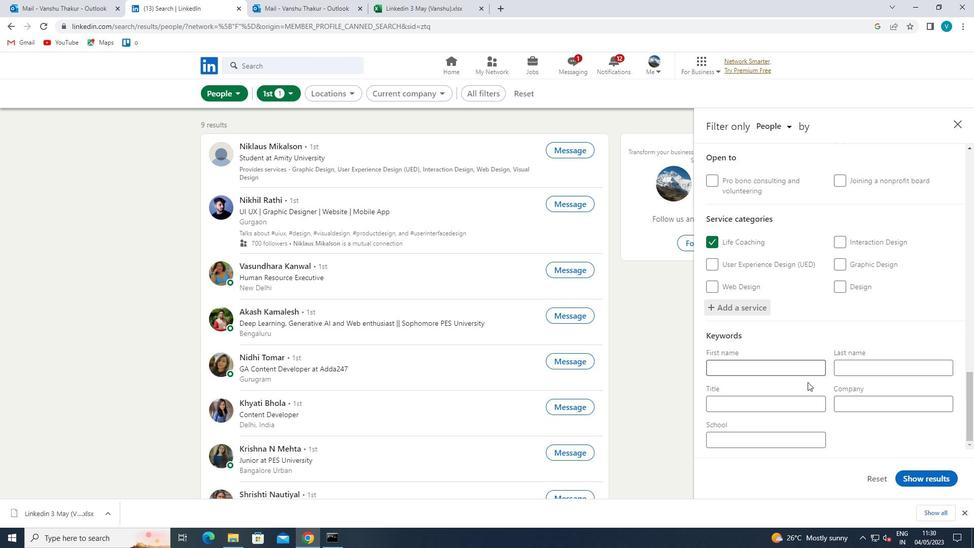 
Action: Mouse moved to (854, 317)
Screenshot: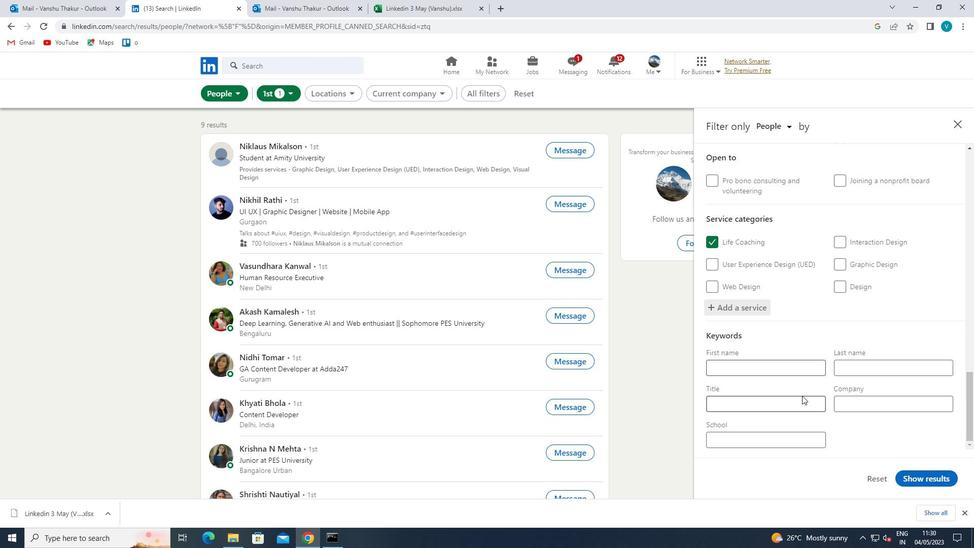 
Action: Mouse scrolled (854, 317) with delta (0, 0)
Screenshot: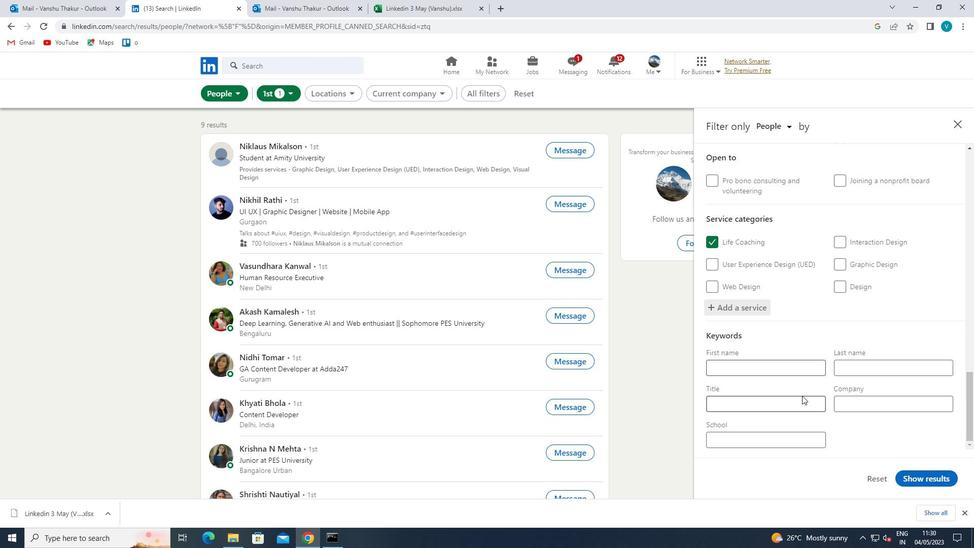 
Action: Mouse moved to (800, 410)
Screenshot: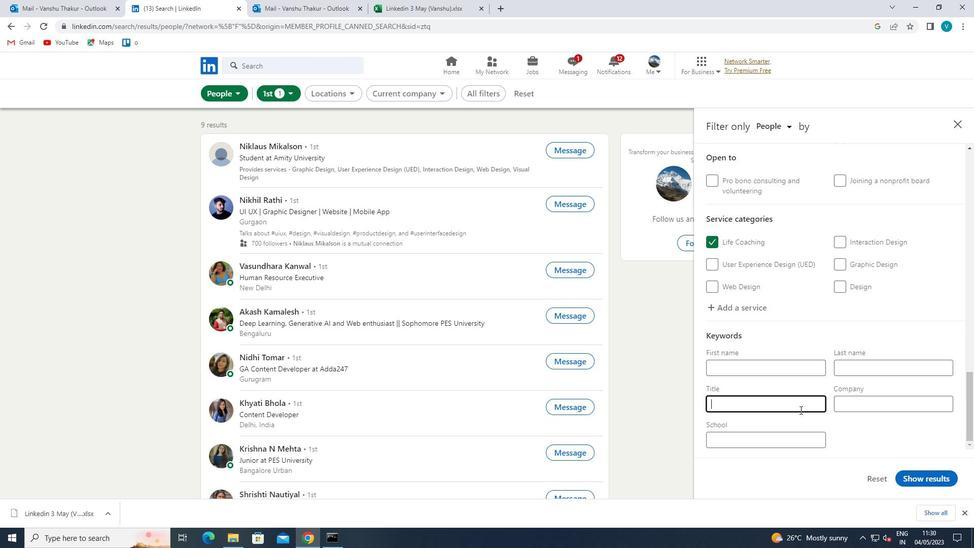 
Action: Mouse pressed left at (800, 410)
Screenshot: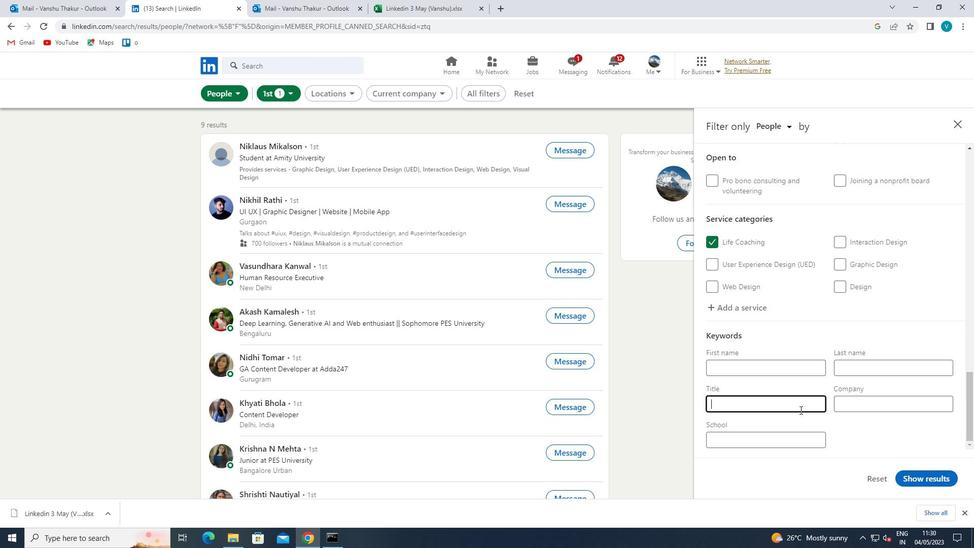 
Action: Mouse moved to (800, 410)
Screenshot: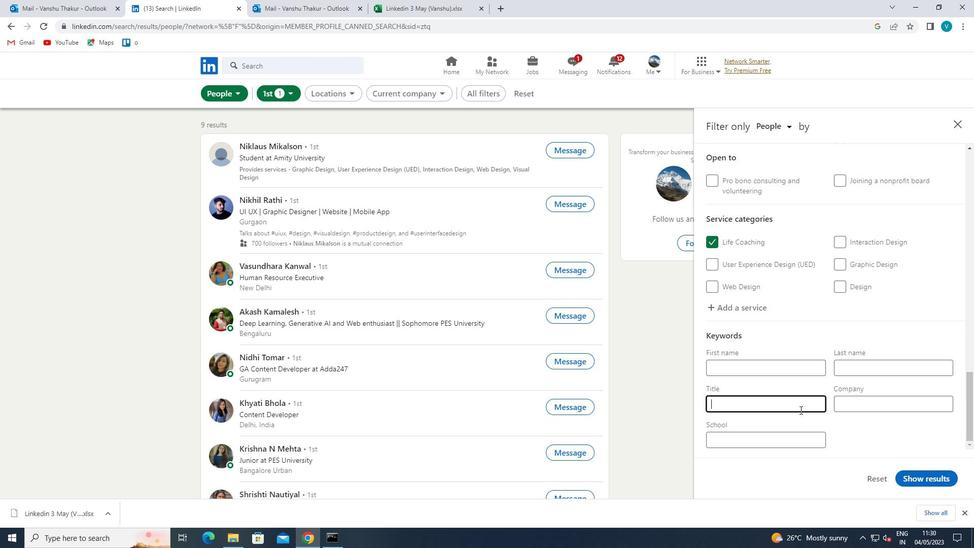 
Action: Key pressed <Key.shift>OVERSEER
Screenshot: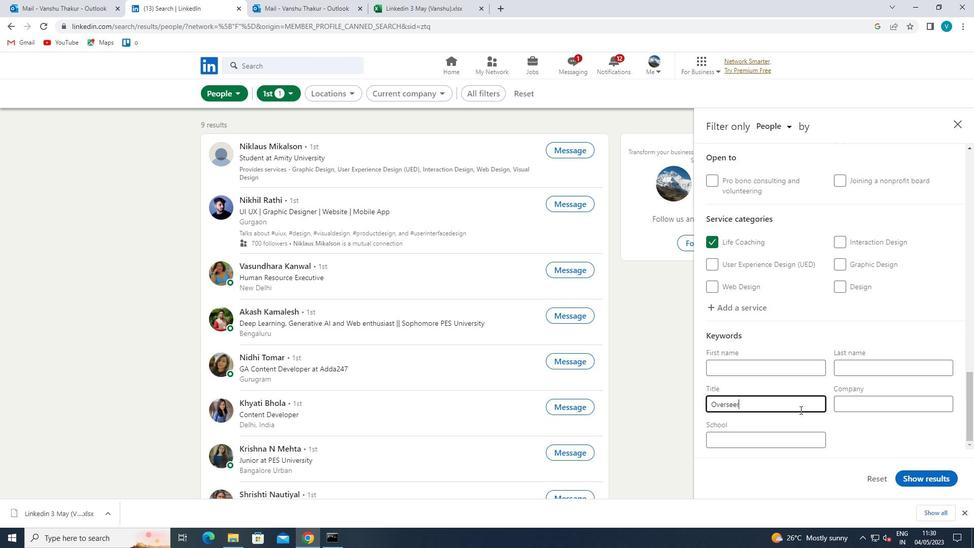 
Action: Mouse moved to (921, 474)
Screenshot: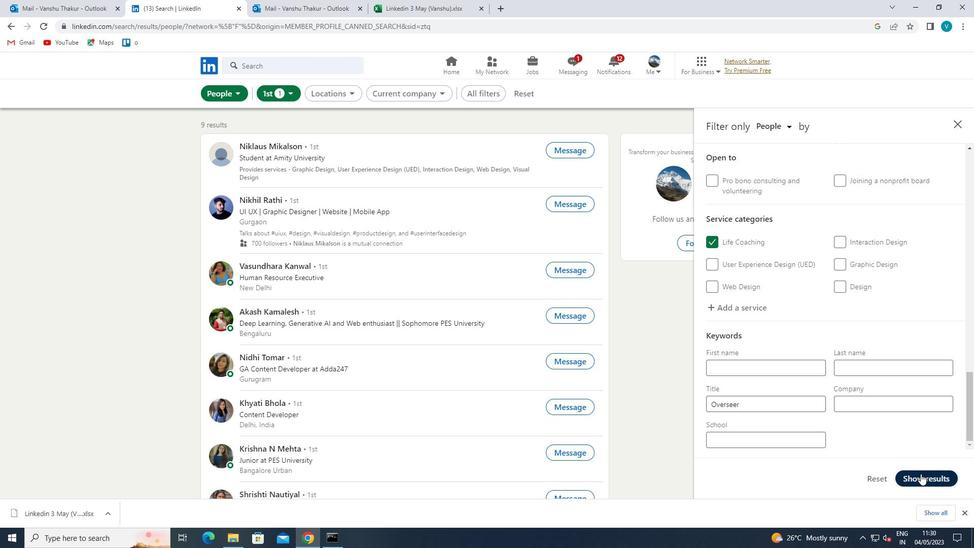 
Action: Mouse pressed left at (921, 474)
Screenshot: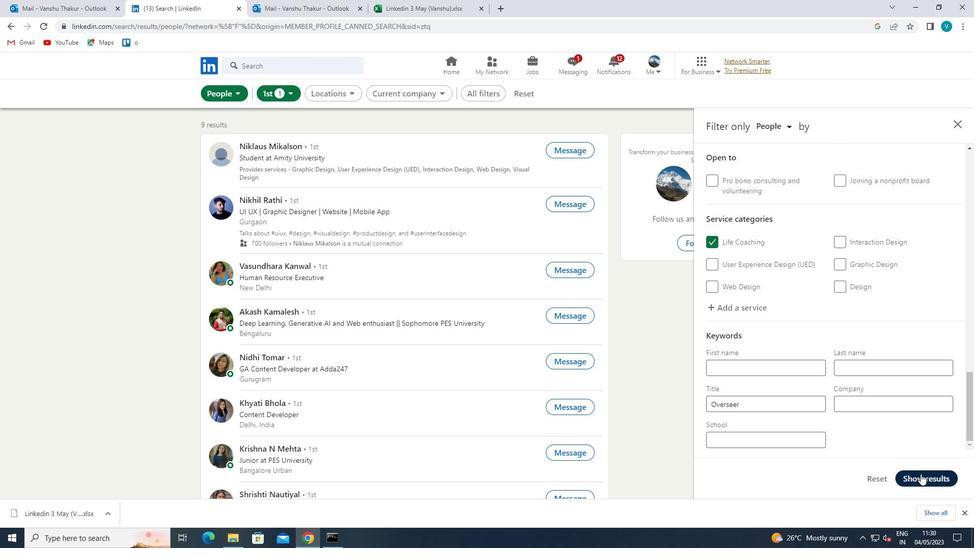 
